 Task: Create a due date automation trigger when advanced on, 2 days after a card is due add fields with custom field "Resume" set to a number lower than 1 and lower or equal to 10 at 11:00 AM.
Action: Mouse moved to (991, 297)
Screenshot: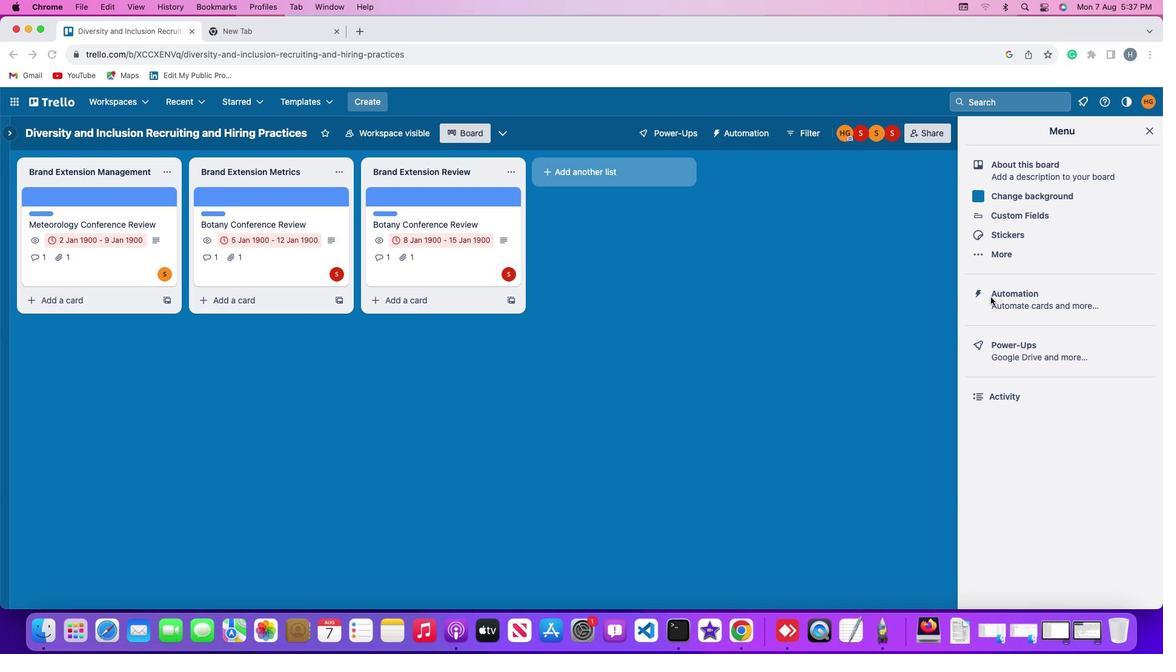
Action: Mouse pressed left at (991, 297)
Screenshot: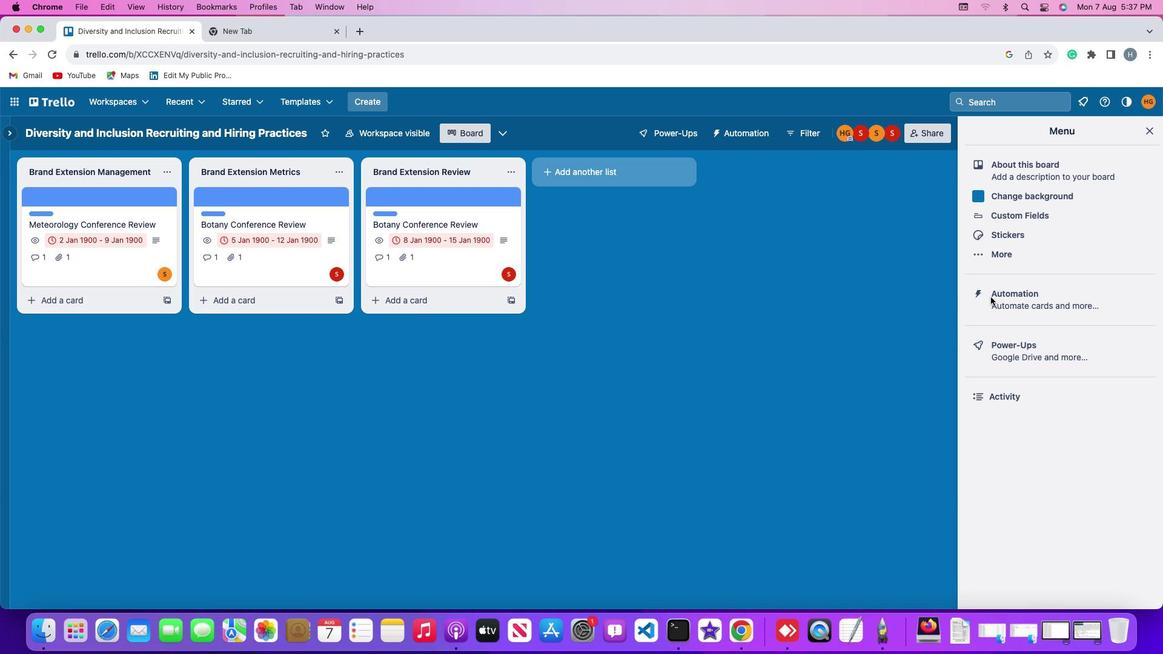 
Action: Mouse pressed left at (991, 297)
Screenshot: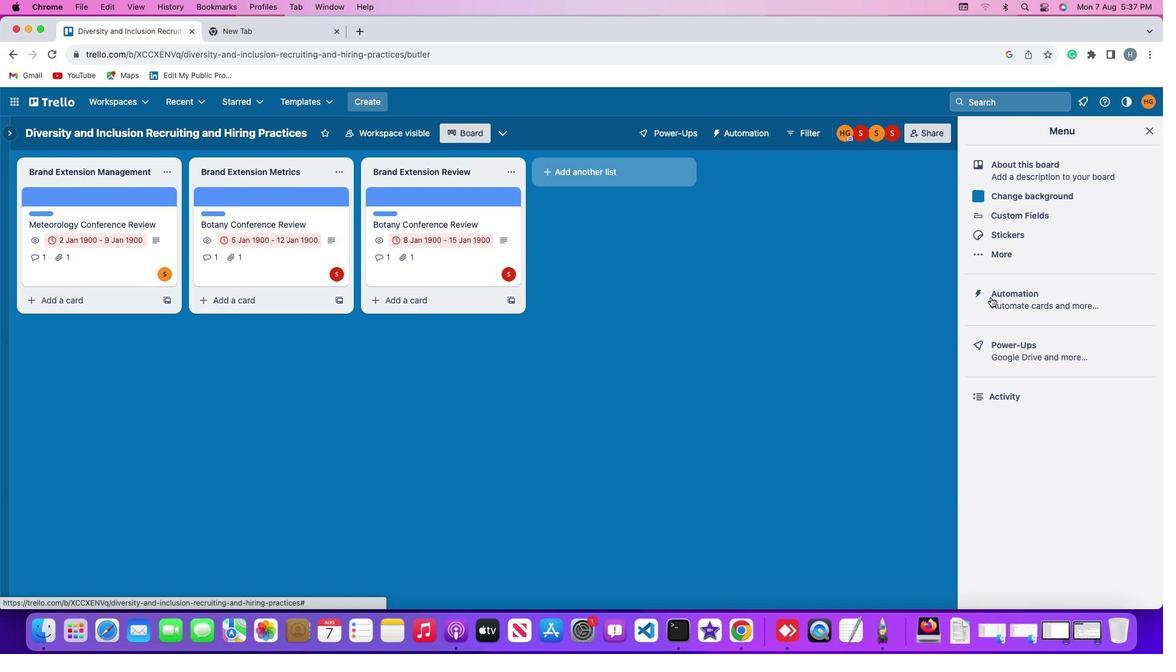 
Action: Mouse moved to (70, 293)
Screenshot: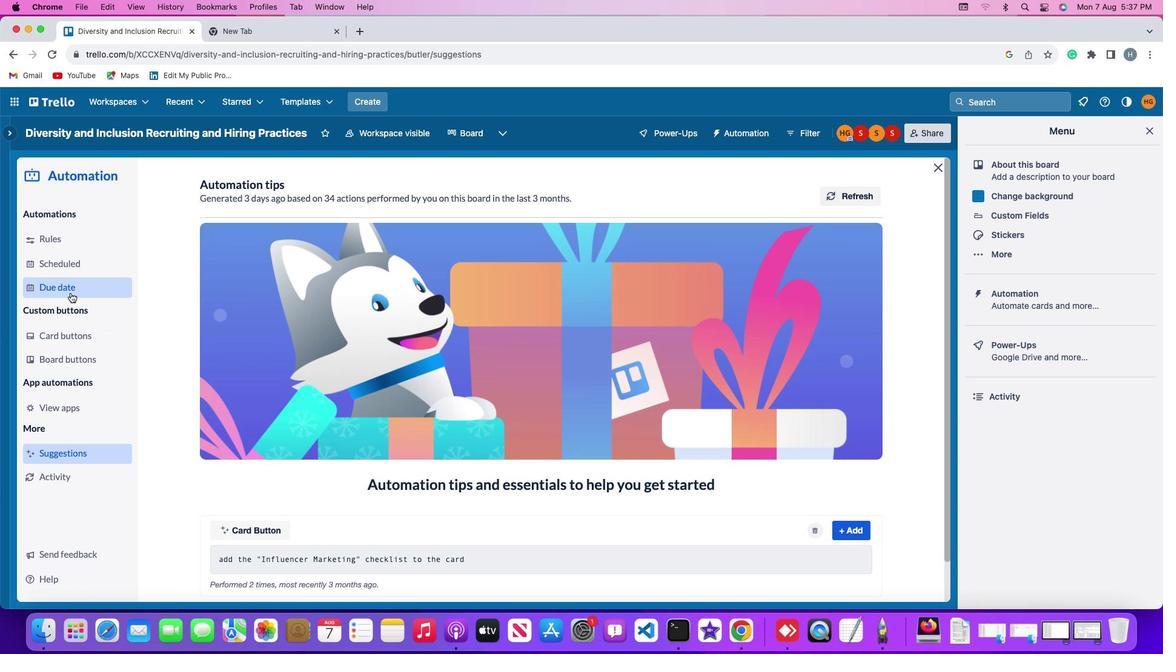 
Action: Mouse pressed left at (70, 293)
Screenshot: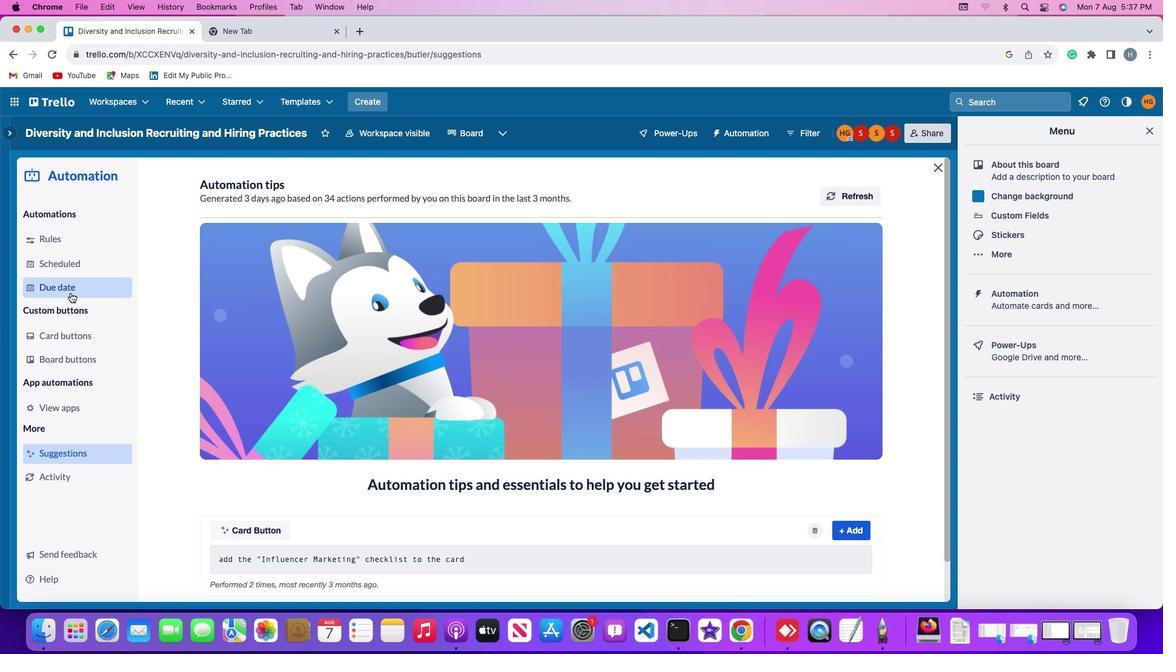 
Action: Mouse moved to (809, 187)
Screenshot: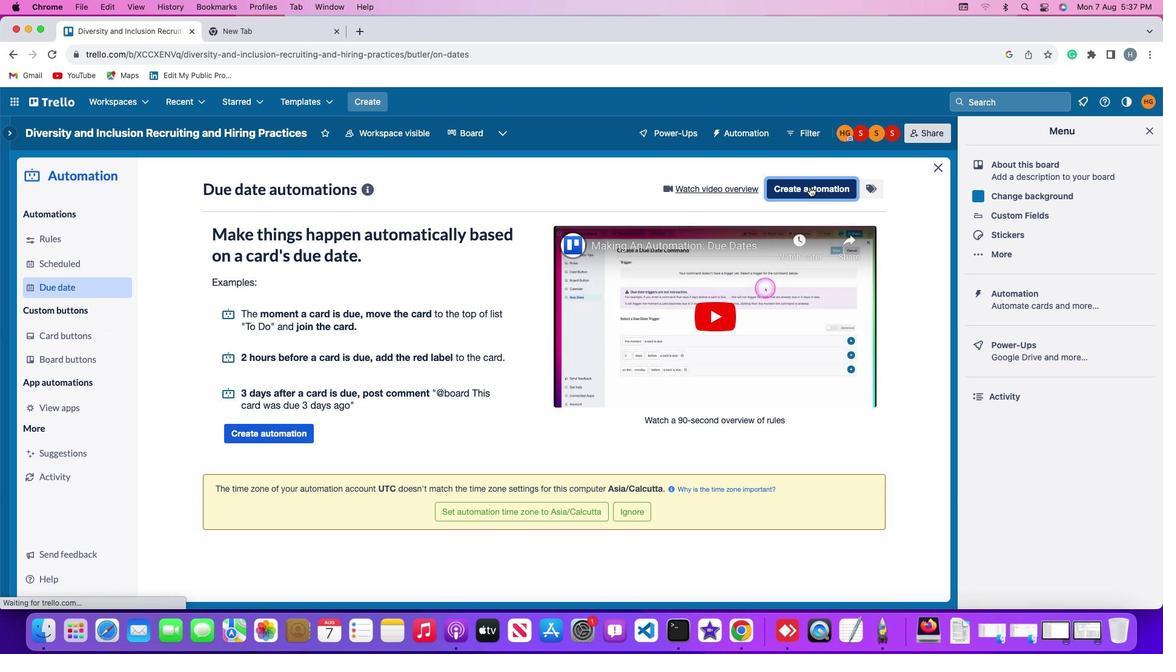 
Action: Mouse pressed left at (809, 187)
Screenshot: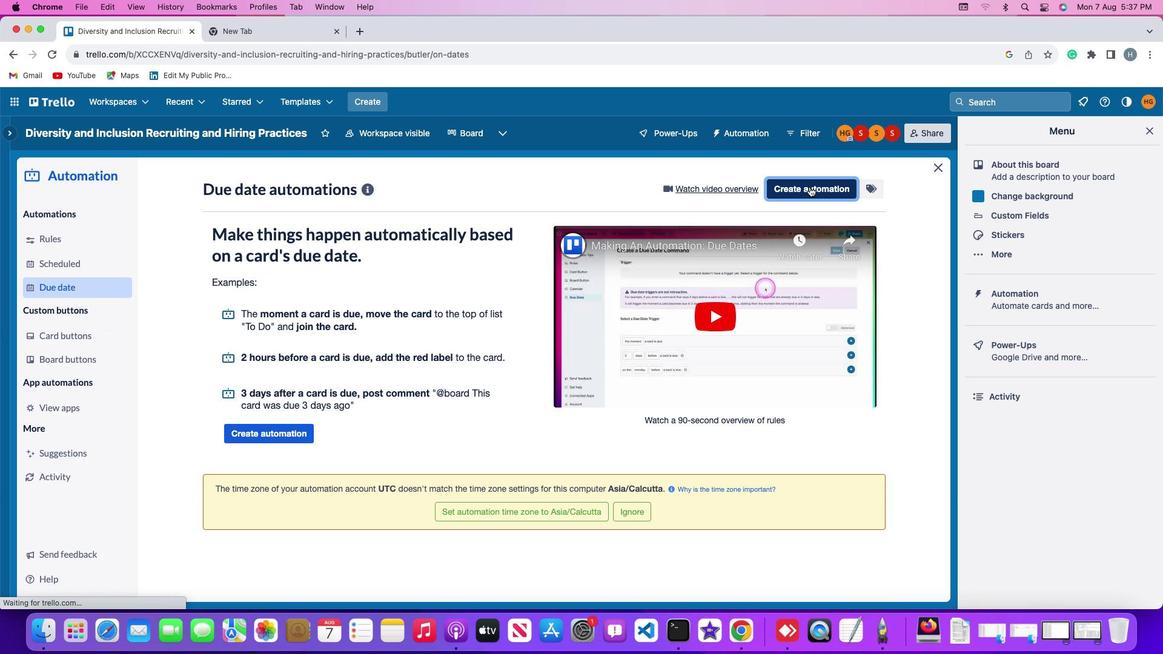 
Action: Mouse moved to (420, 309)
Screenshot: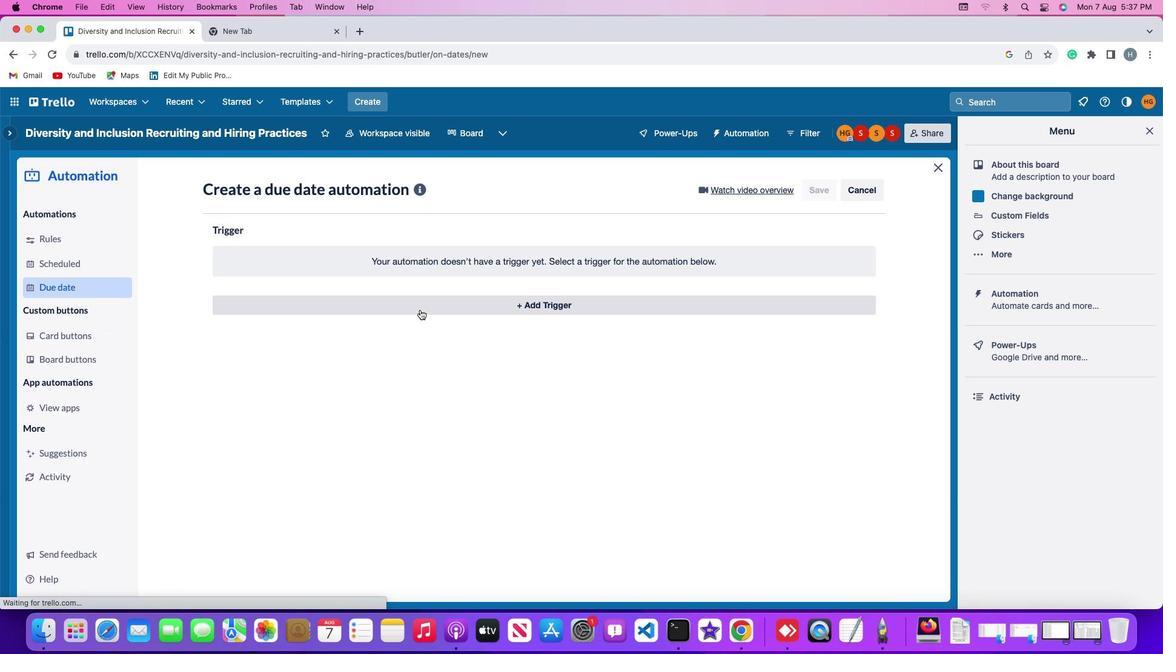 
Action: Mouse pressed left at (420, 309)
Screenshot: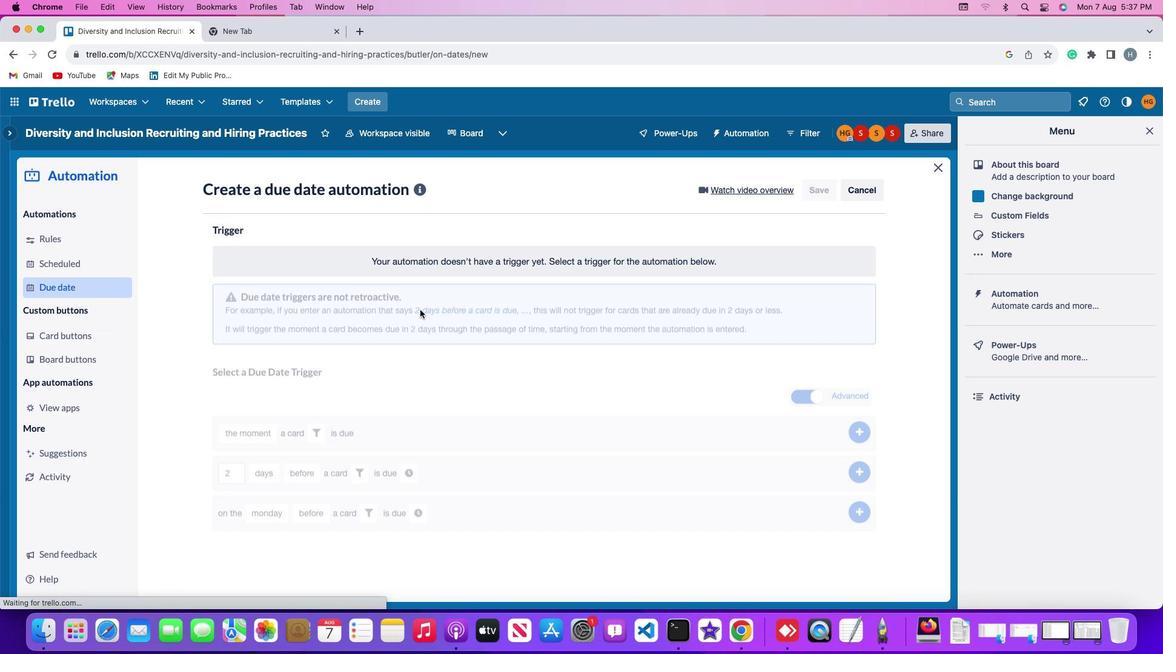 
Action: Mouse moved to (234, 488)
Screenshot: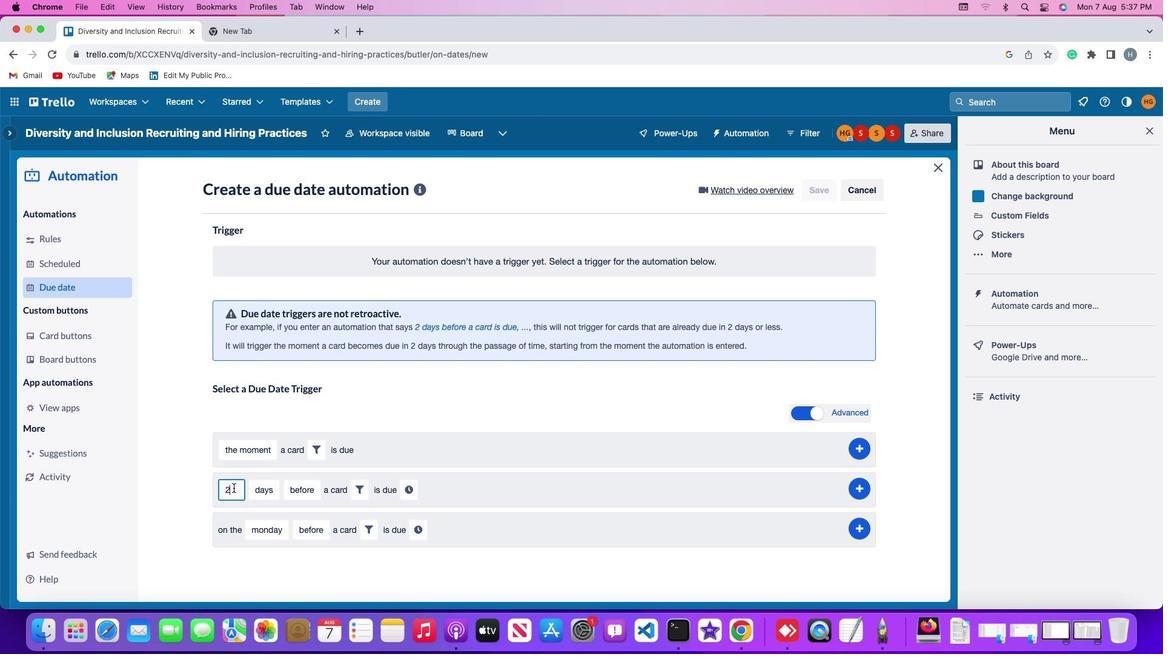 
Action: Mouse pressed left at (234, 488)
Screenshot: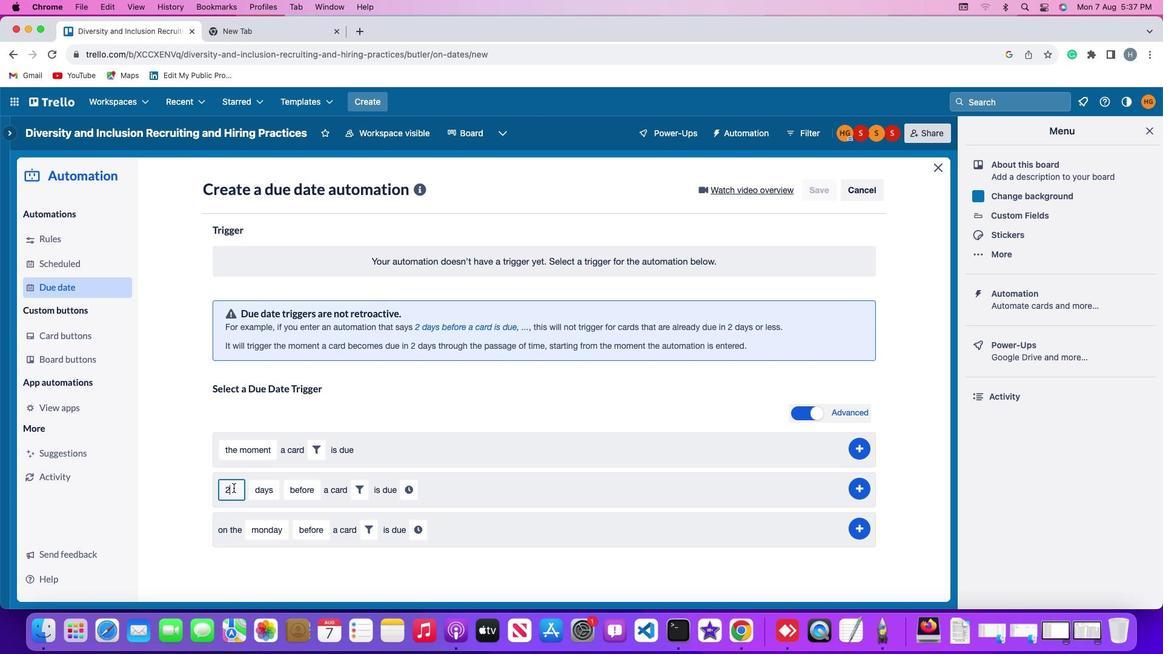 
Action: Mouse moved to (234, 488)
Screenshot: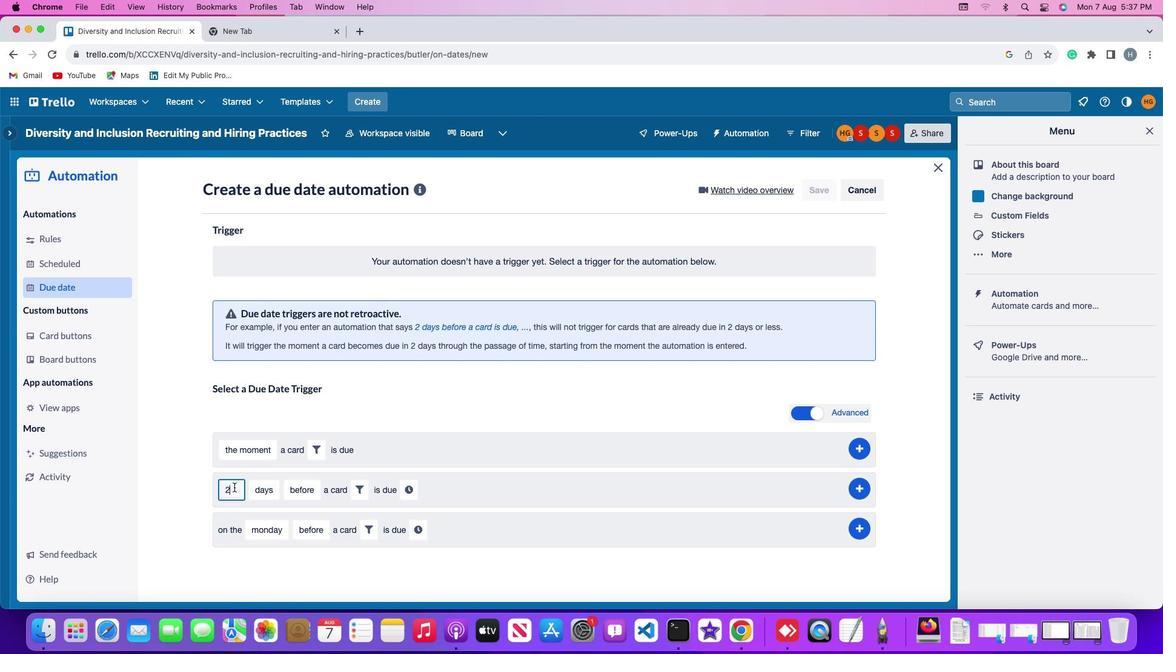 
Action: Key pressed Key.backspace
Screenshot: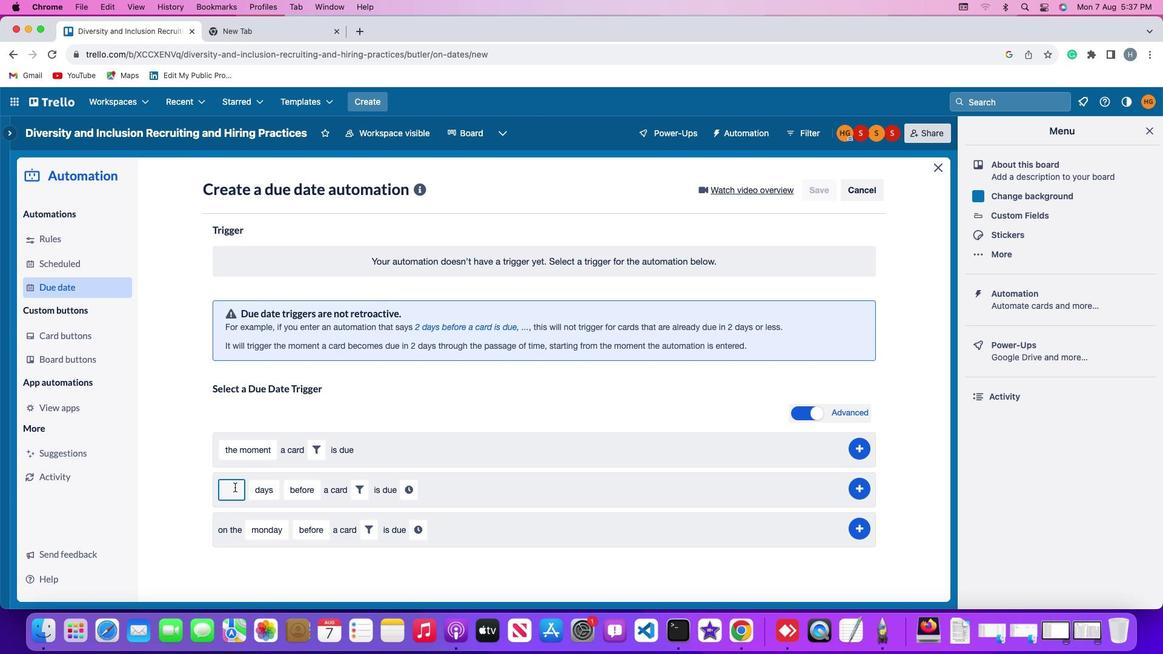 
Action: Mouse moved to (236, 486)
Screenshot: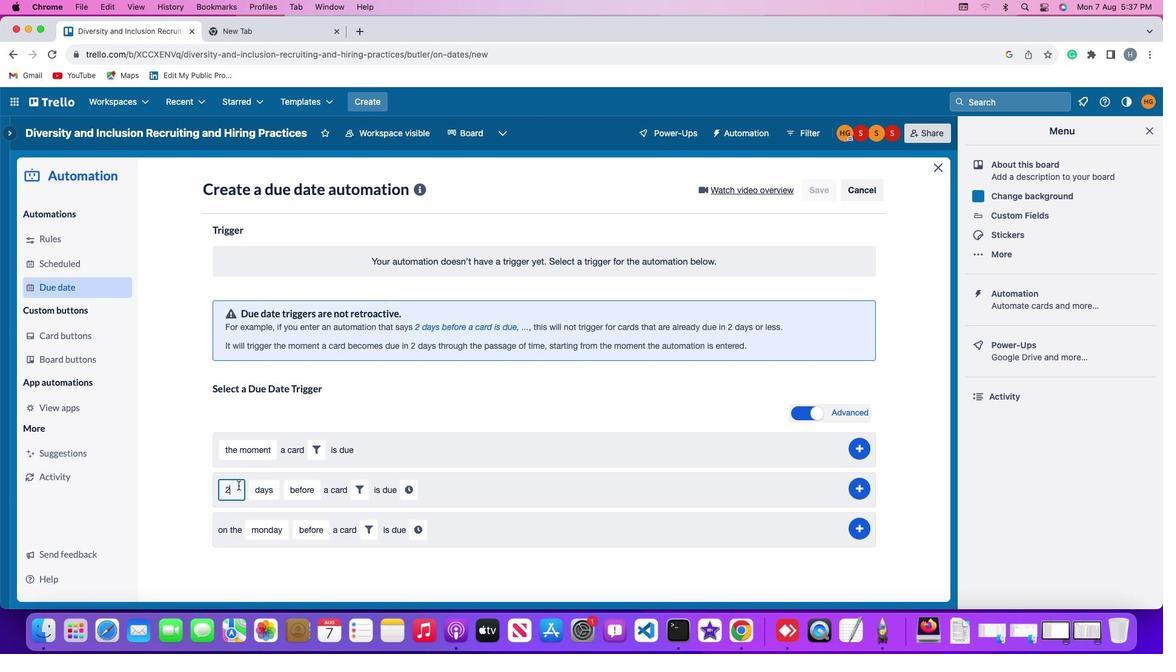
Action: Key pressed '2'
Screenshot: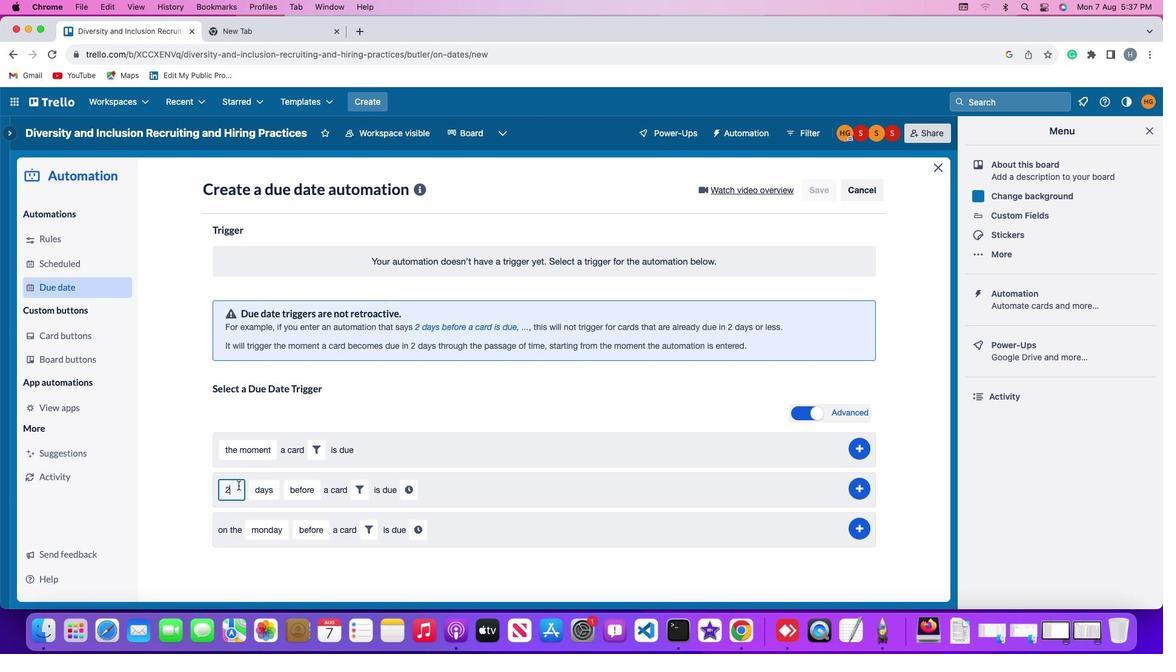 
Action: Mouse moved to (256, 484)
Screenshot: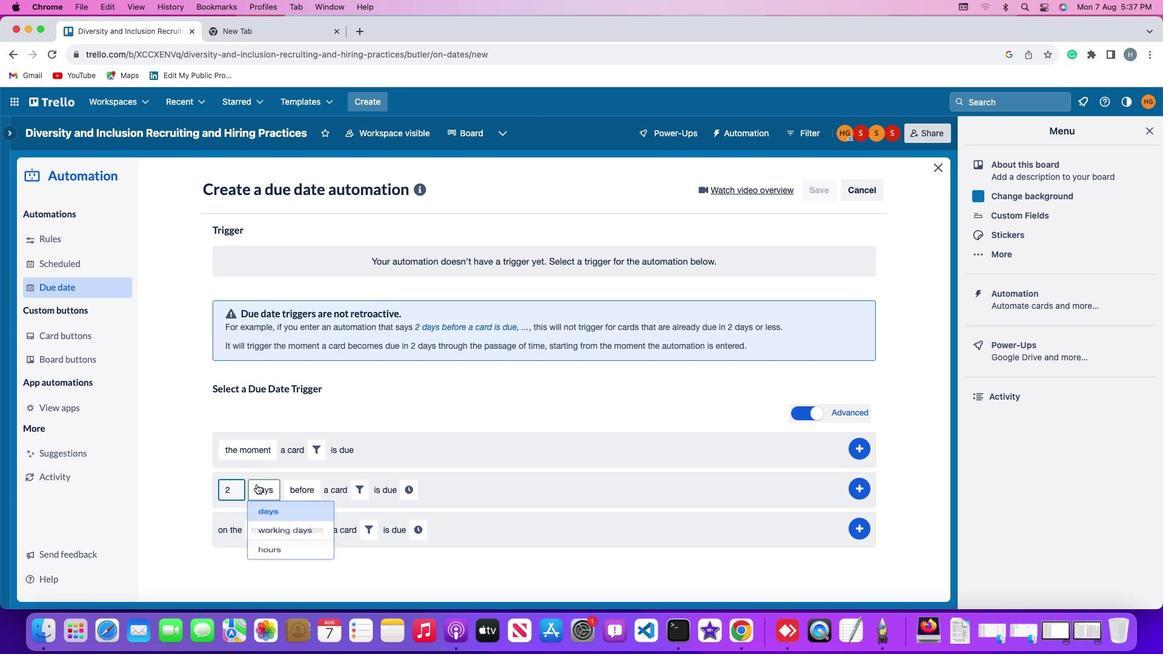 
Action: Mouse pressed left at (256, 484)
Screenshot: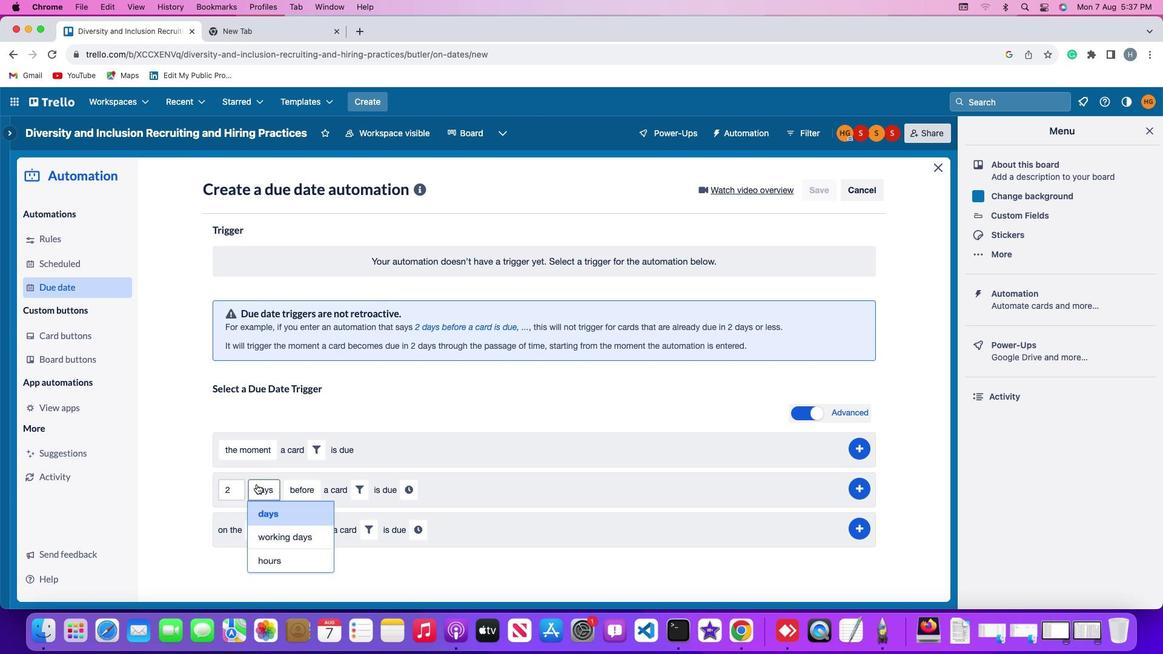 
Action: Mouse moved to (276, 514)
Screenshot: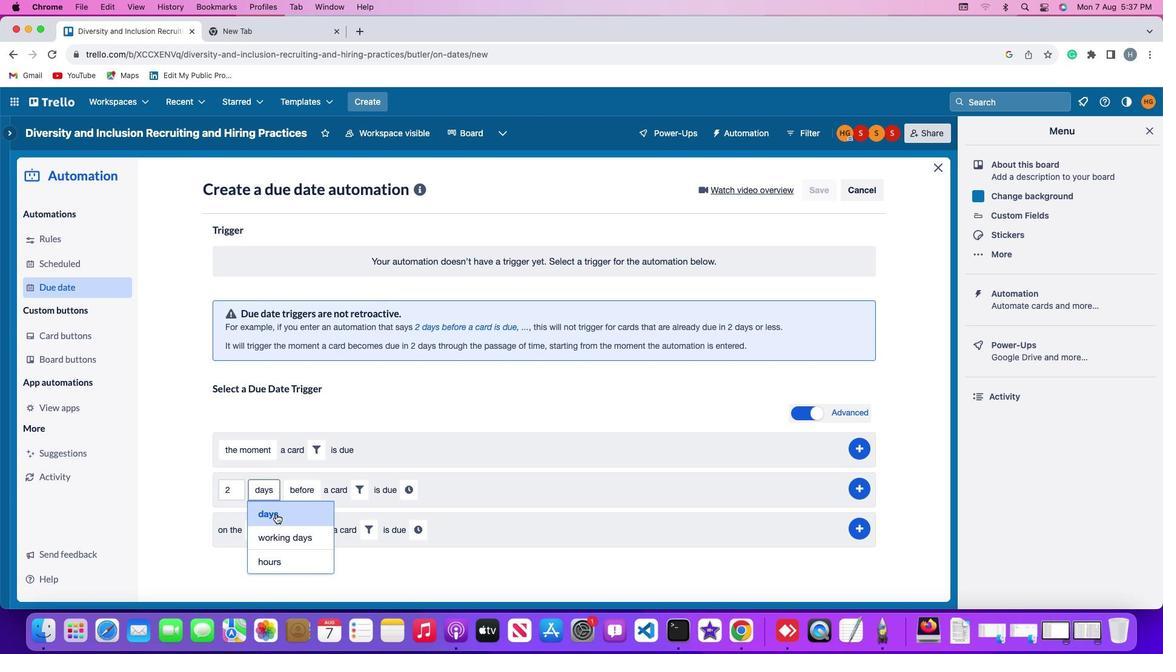 
Action: Mouse pressed left at (276, 514)
Screenshot: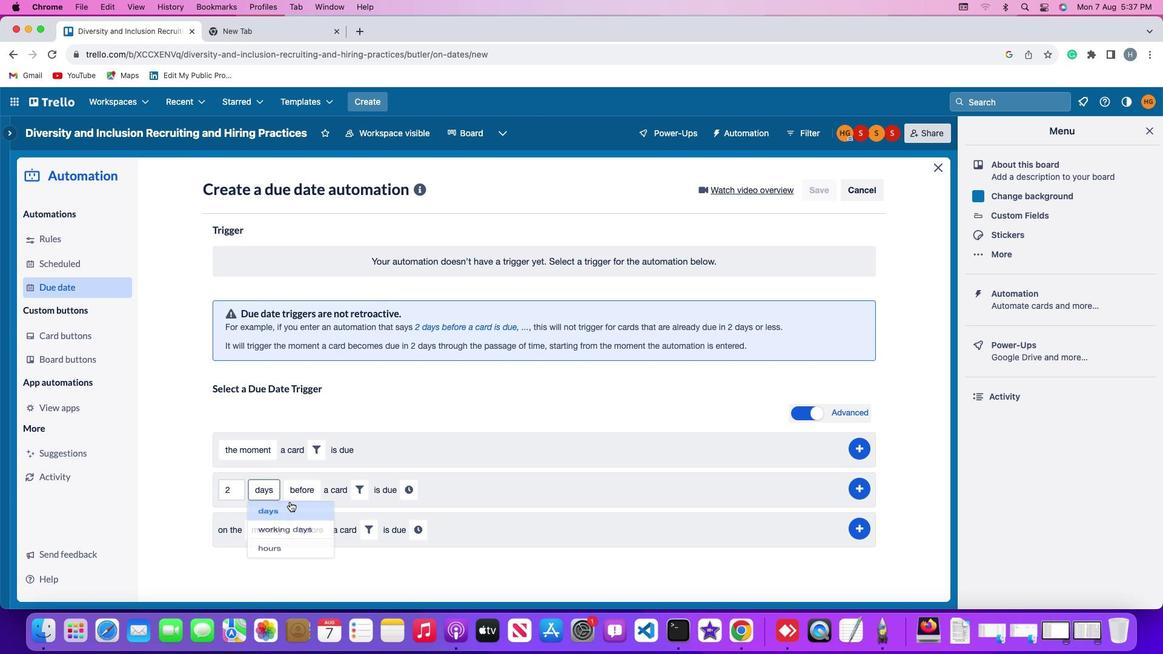 
Action: Mouse moved to (298, 492)
Screenshot: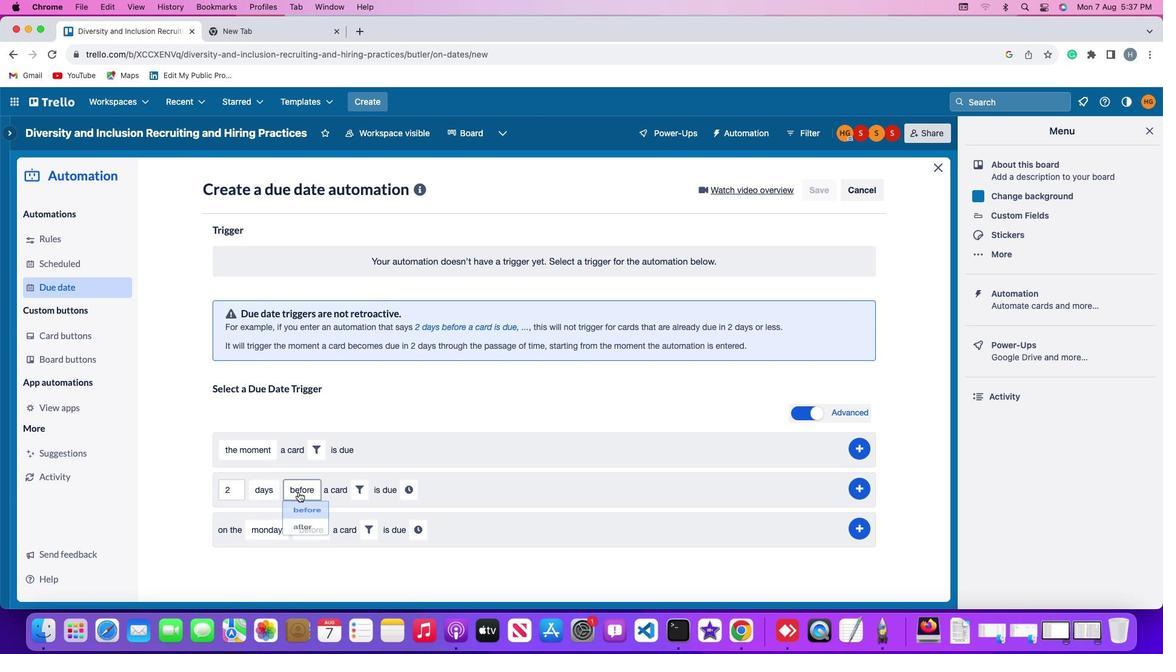 
Action: Mouse pressed left at (298, 492)
Screenshot: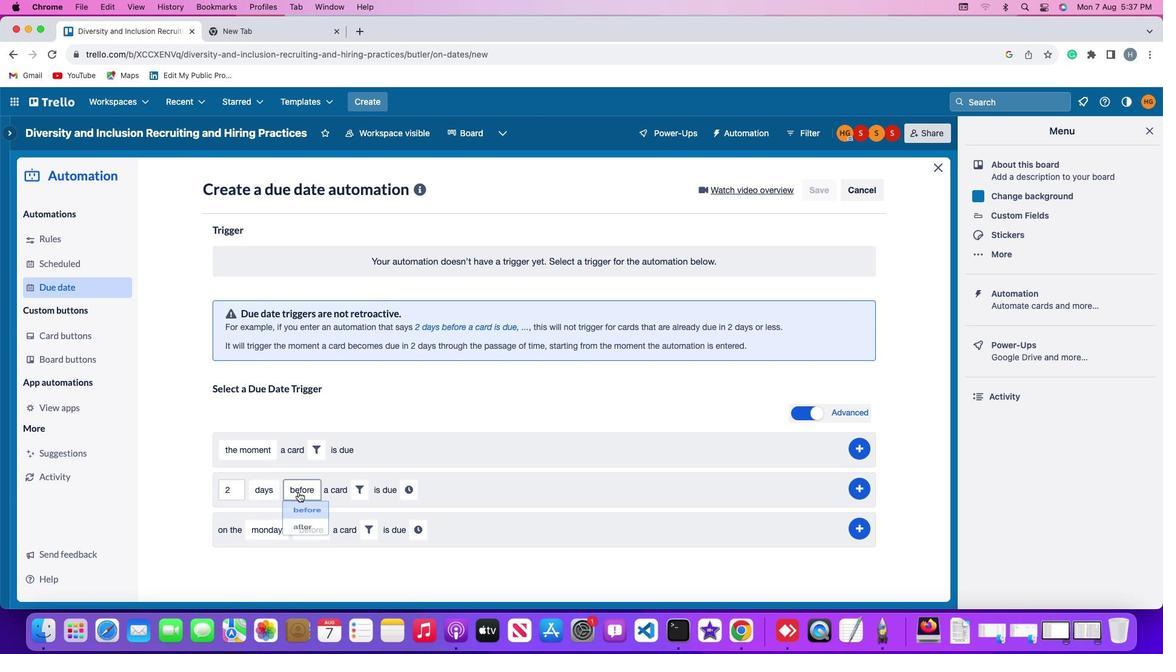 
Action: Mouse moved to (302, 537)
Screenshot: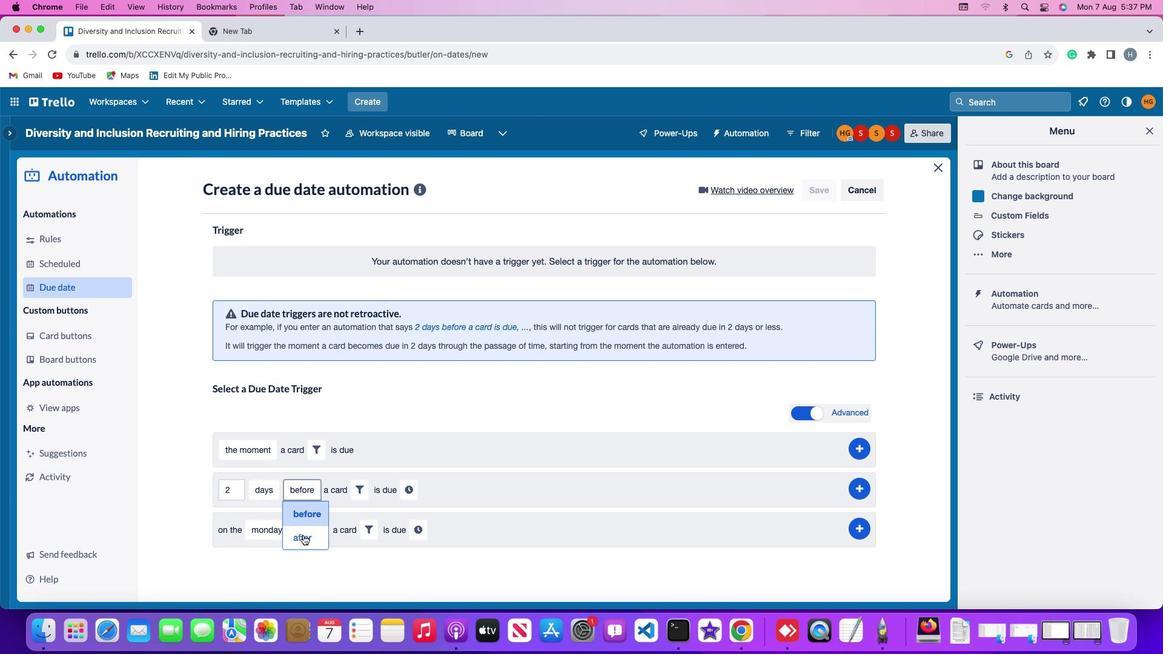 
Action: Mouse pressed left at (302, 537)
Screenshot: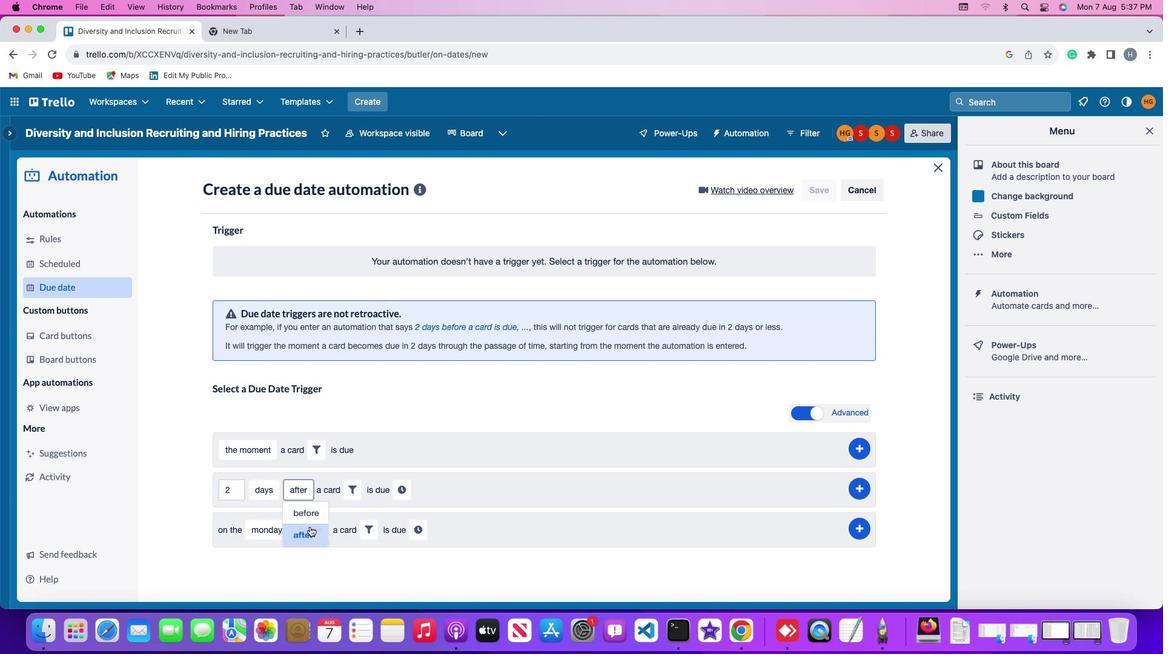 
Action: Mouse moved to (354, 492)
Screenshot: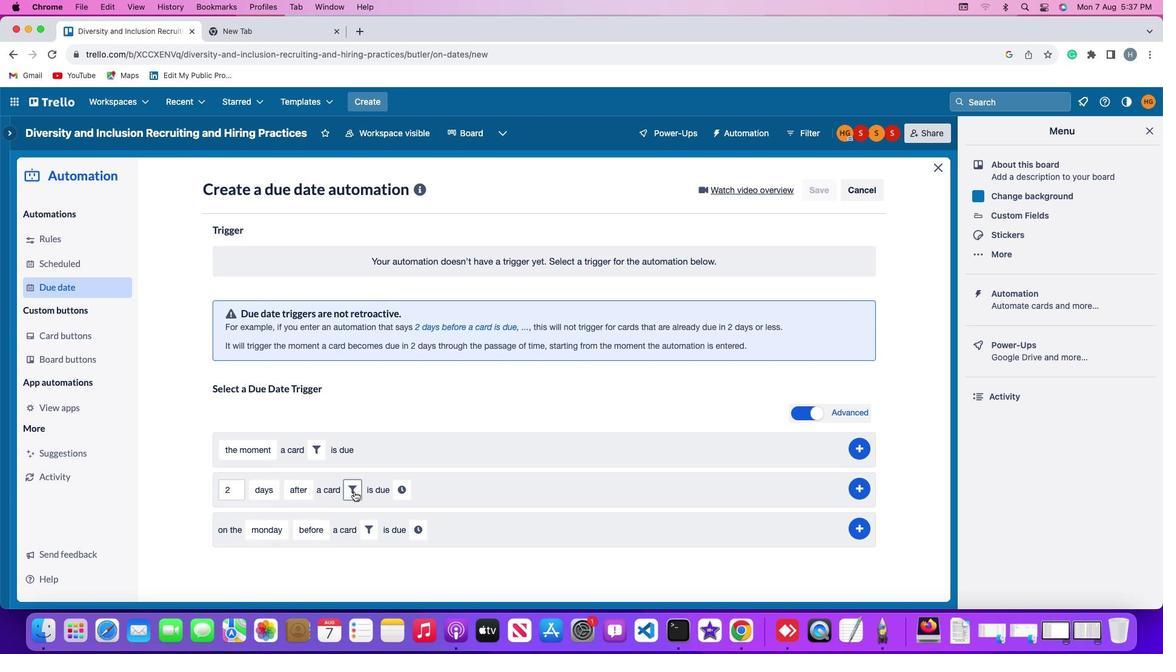 
Action: Mouse pressed left at (354, 492)
Screenshot: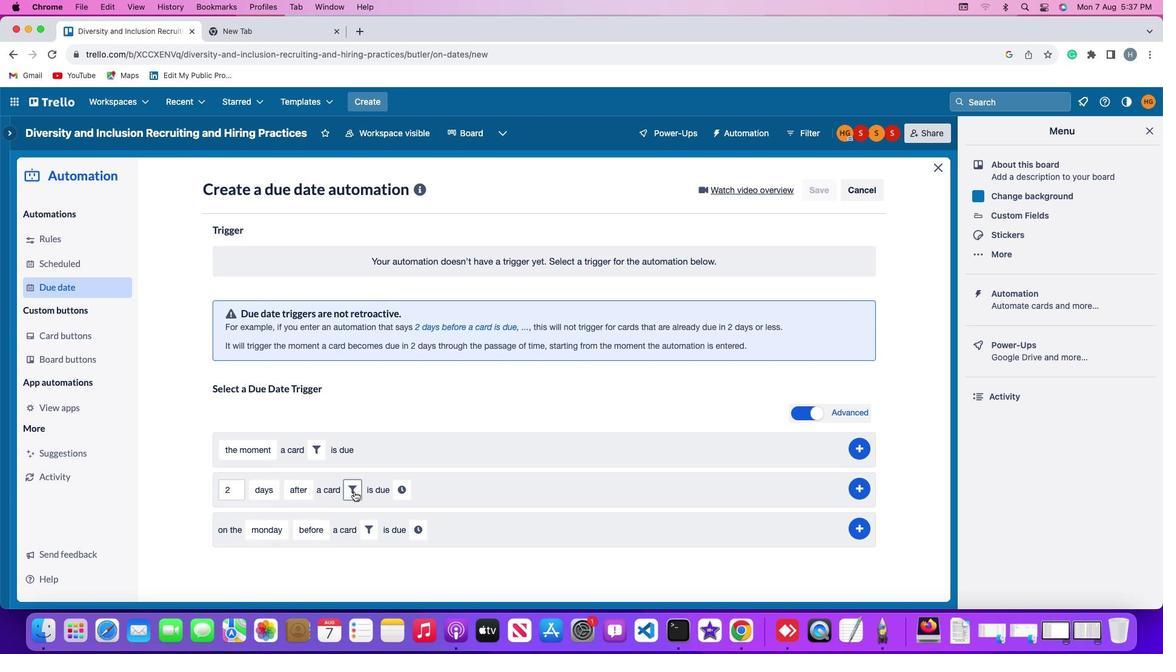 
Action: Mouse moved to (544, 523)
Screenshot: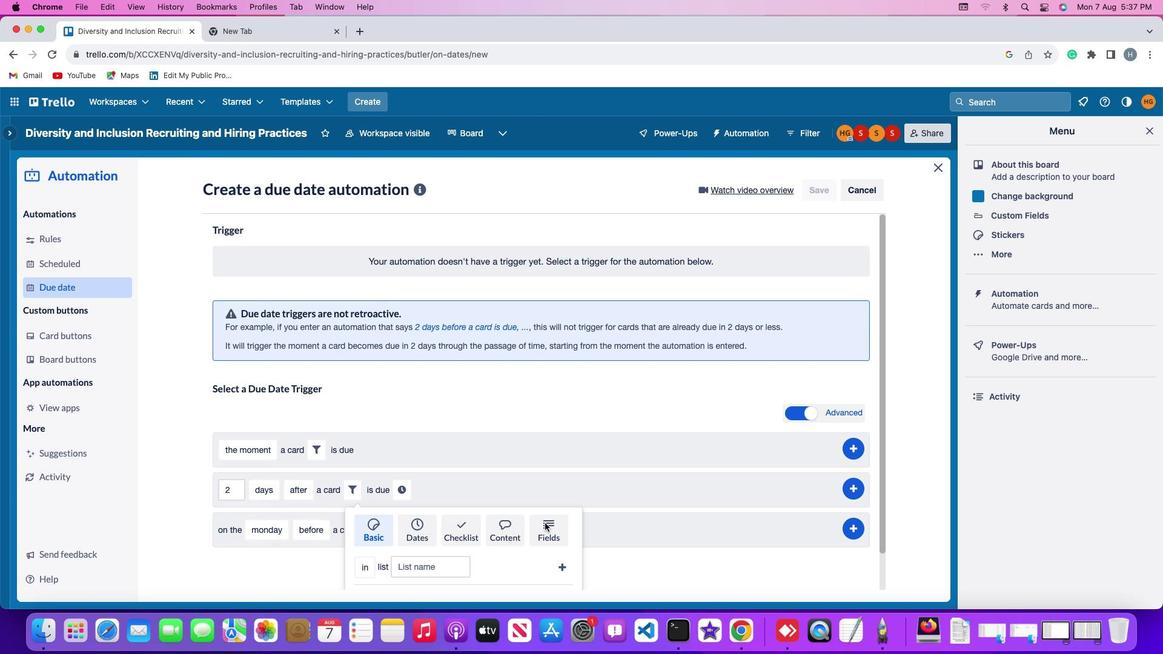 
Action: Mouse pressed left at (544, 523)
Screenshot: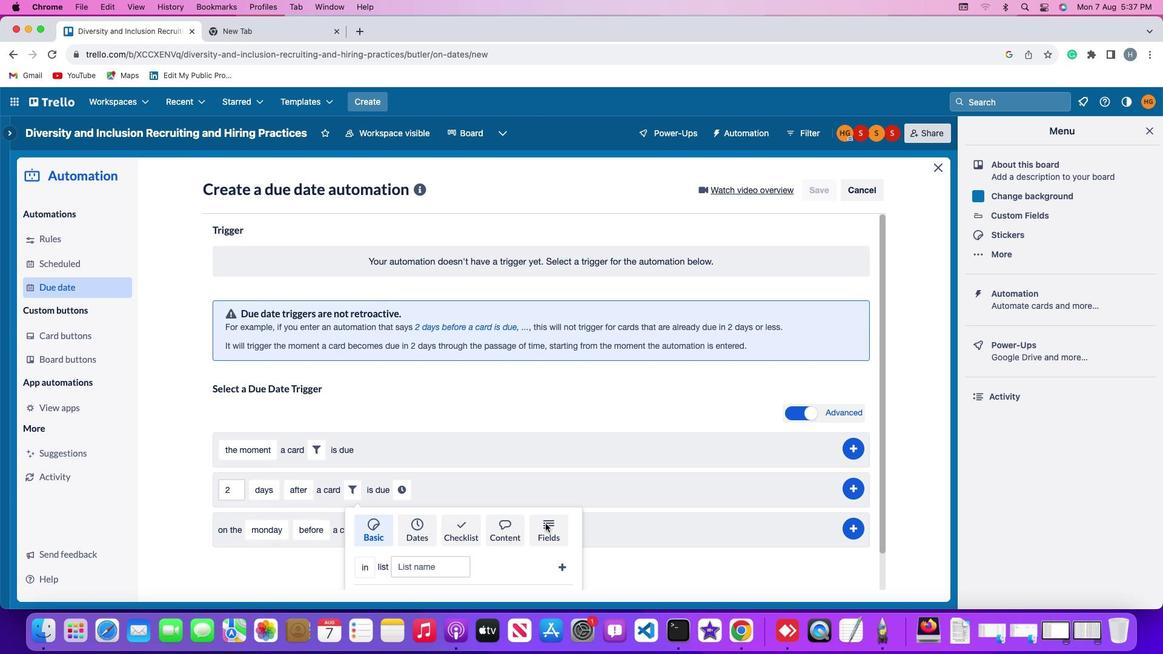 
Action: Mouse moved to (432, 534)
Screenshot: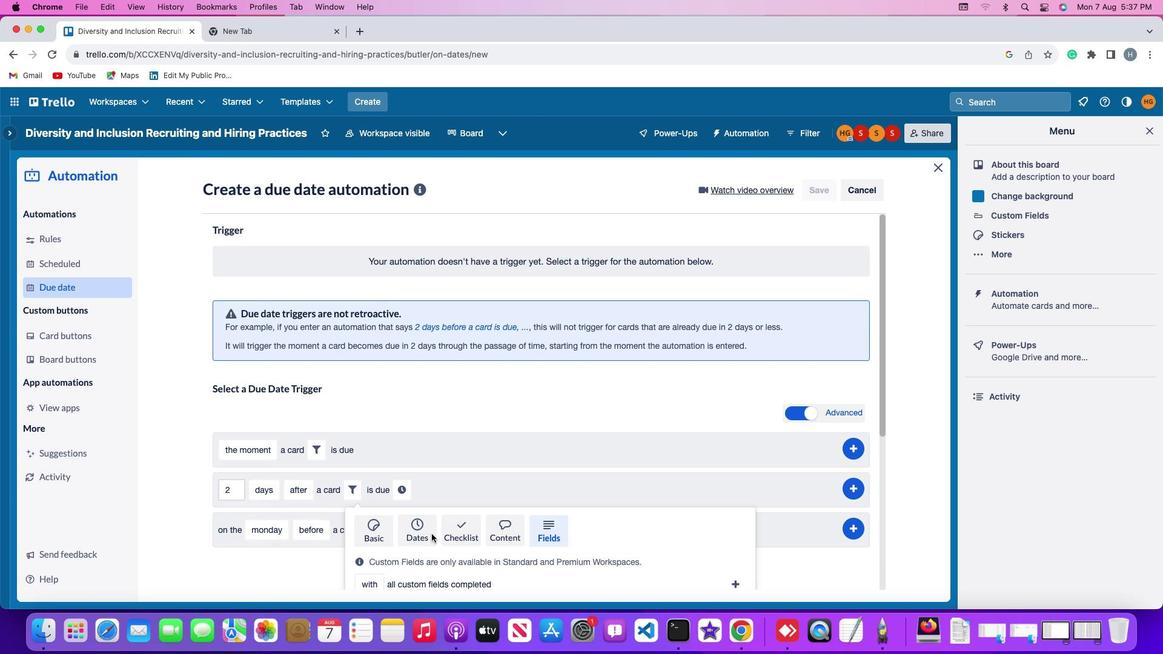 
Action: Mouse scrolled (432, 534) with delta (0, 0)
Screenshot: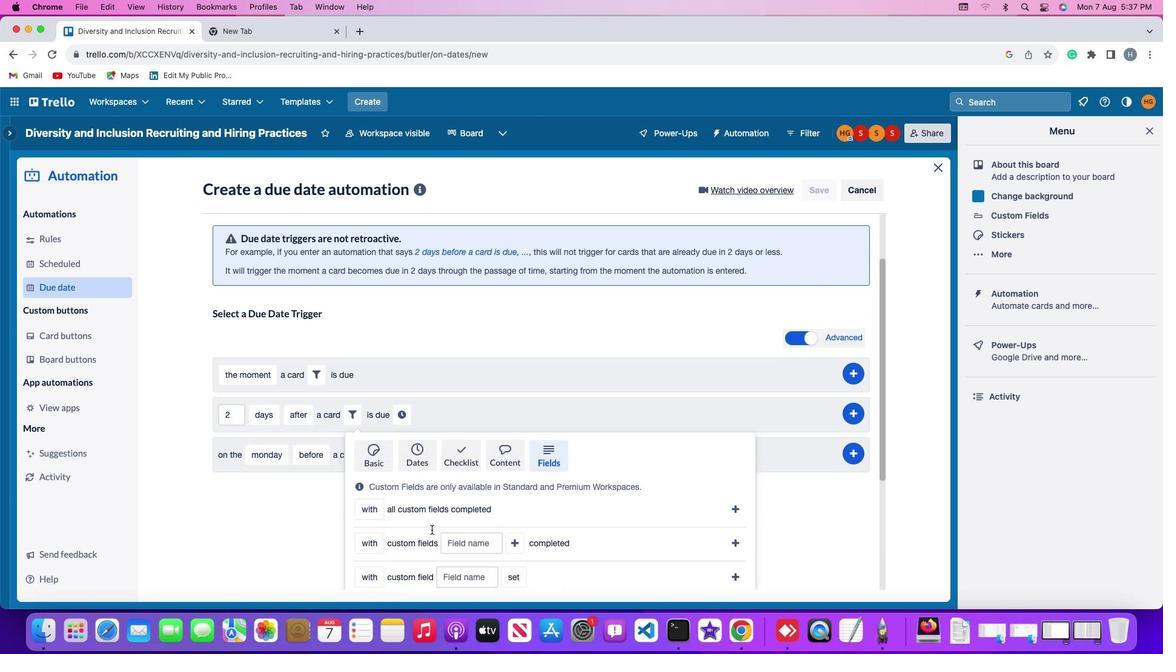 
Action: Mouse scrolled (432, 534) with delta (0, 0)
Screenshot: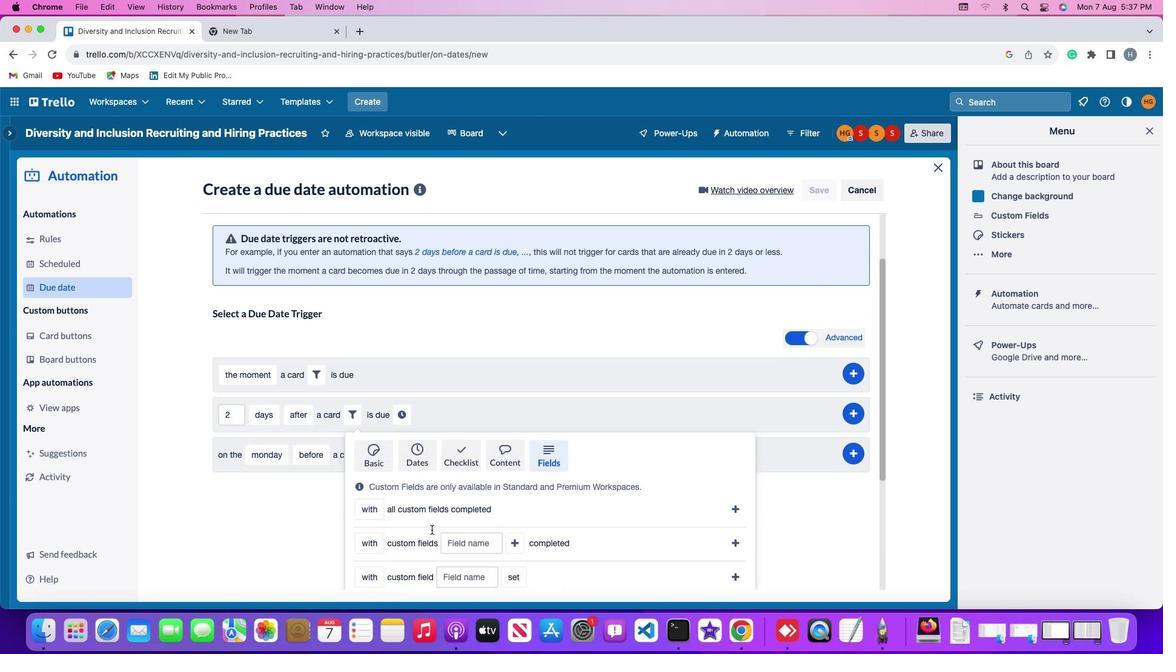 
Action: Mouse scrolled (432, 534) with delta (0, -2)
Screenshot: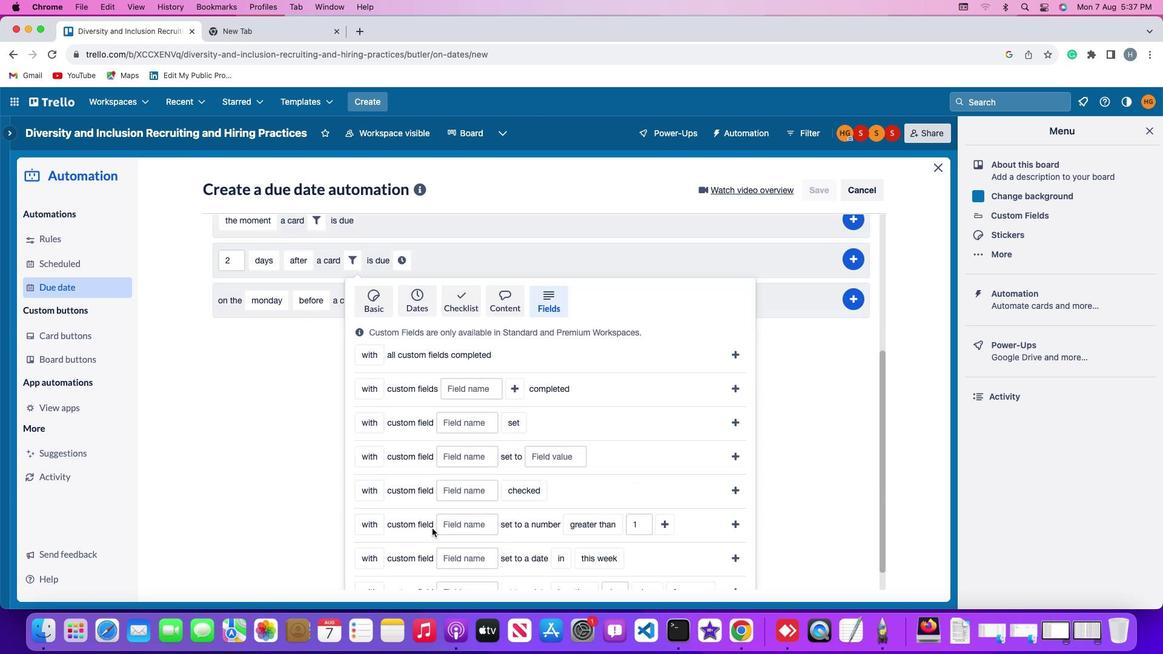 
Action: Mouse scrolled (432, 534) with delta (0, -3)
Screenshot: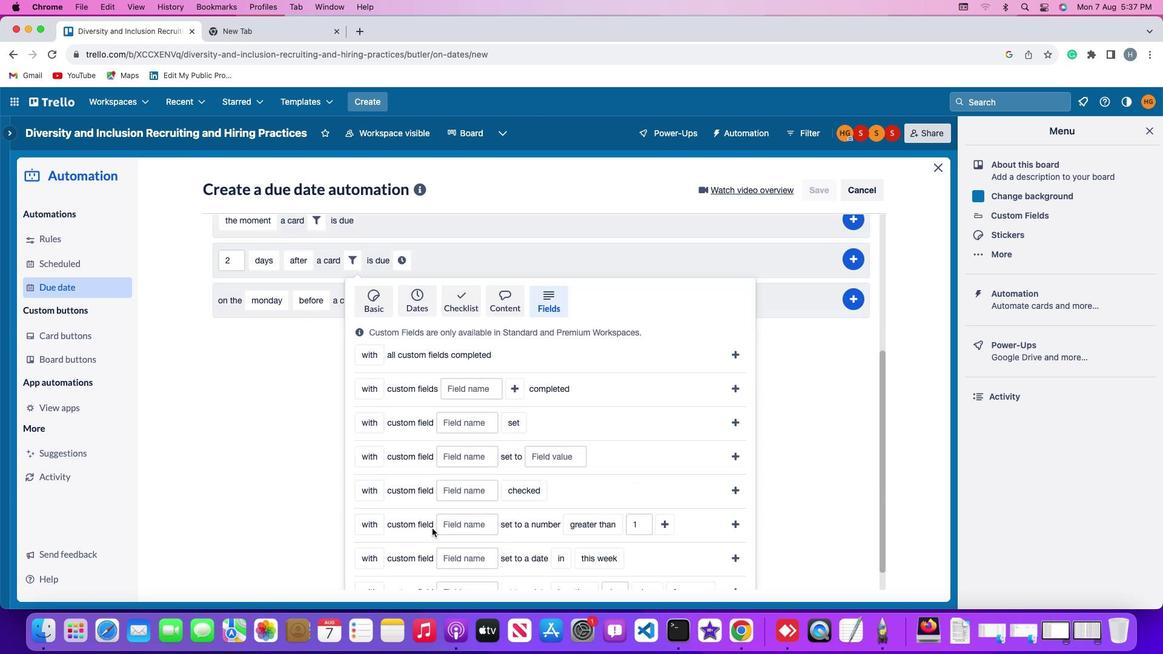 
Action: Mouse scrolled (432, 534) with delta (0, -3)
Screenshot: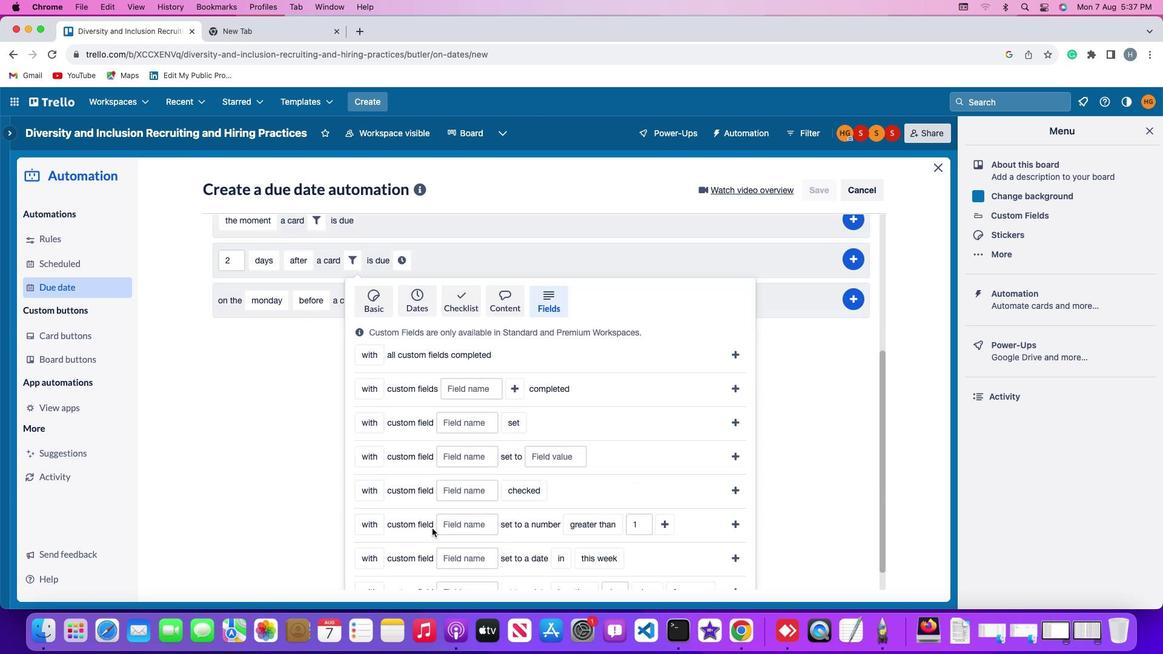 
Action: Mouse scrolled (432, 534) with delta (0, -4)
Screenshot: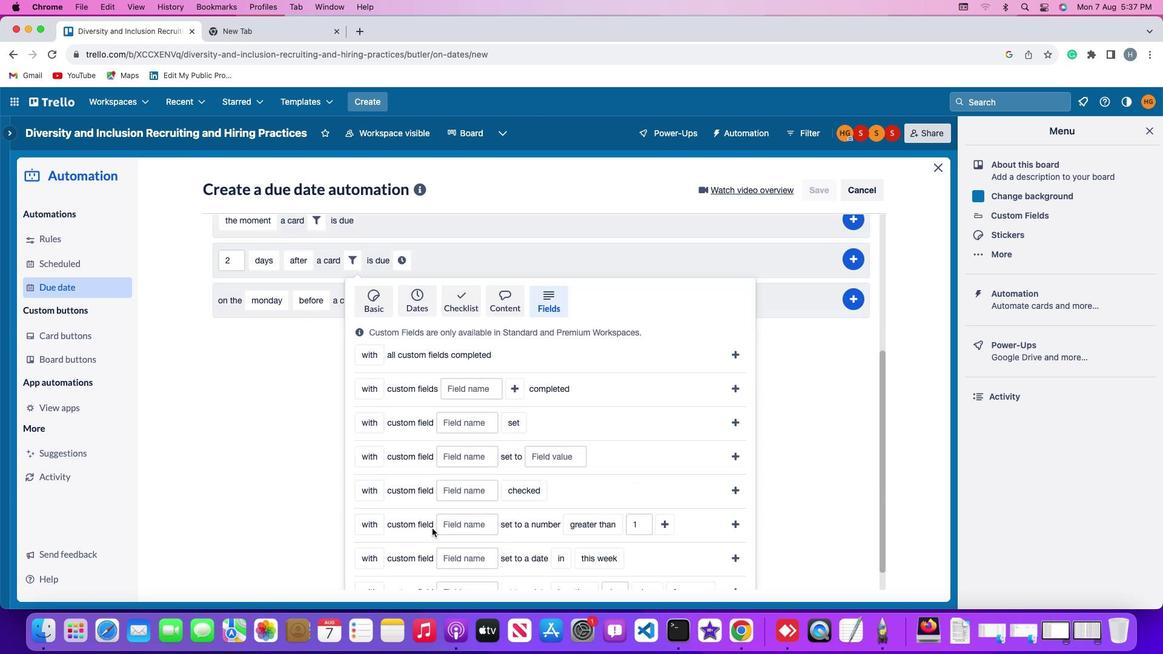
Action: Mouse scrolled (432, 534) with delta (0, -4)
Screenshot: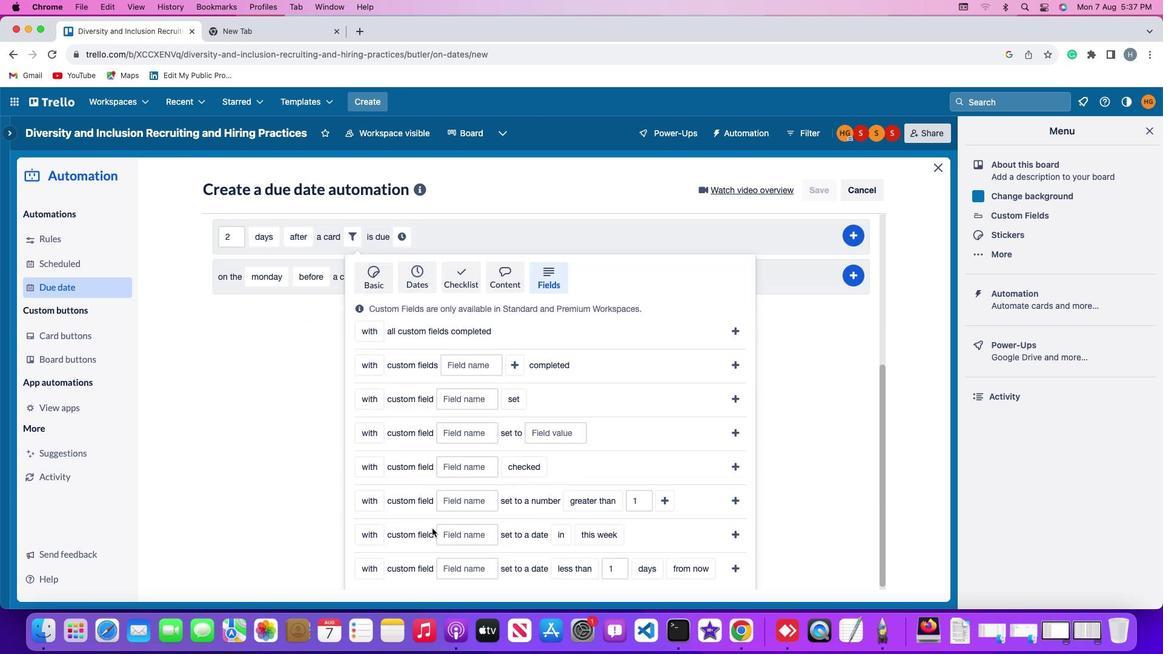 
Action: Mouse moved to (432, 529)
Screenshot: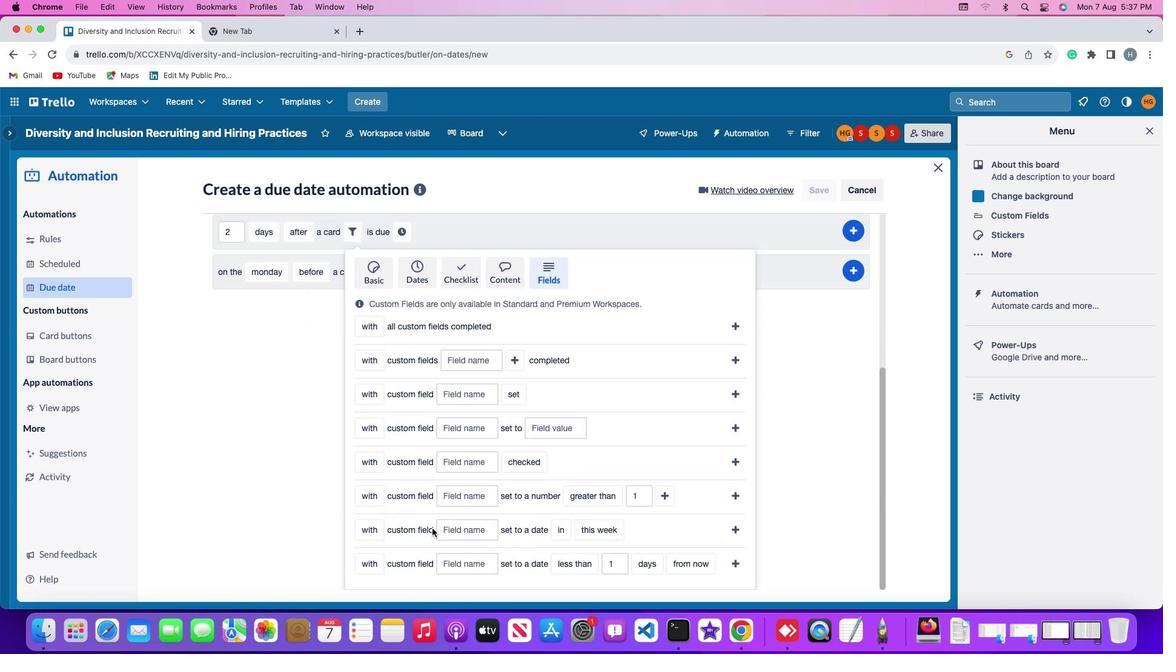 
Action: Mouse scrolled (432, 529) with delta (0, 0)
Screenshot: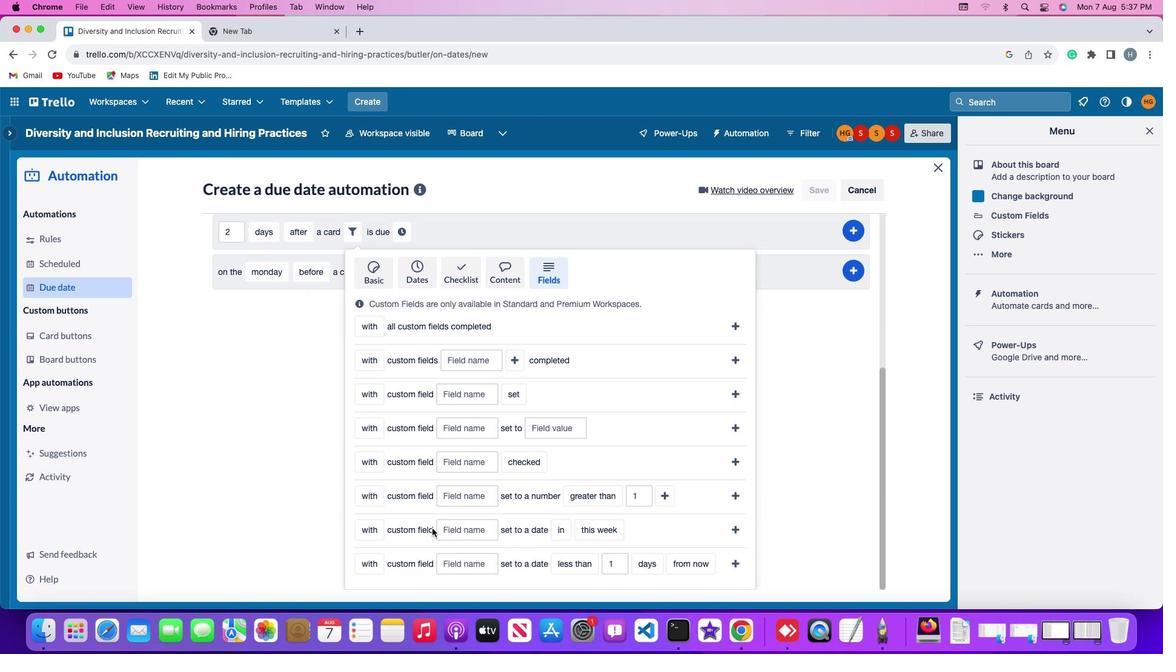 
Action: Mouse scrolled (432, 529) with delta (0, 0)
Screenshot: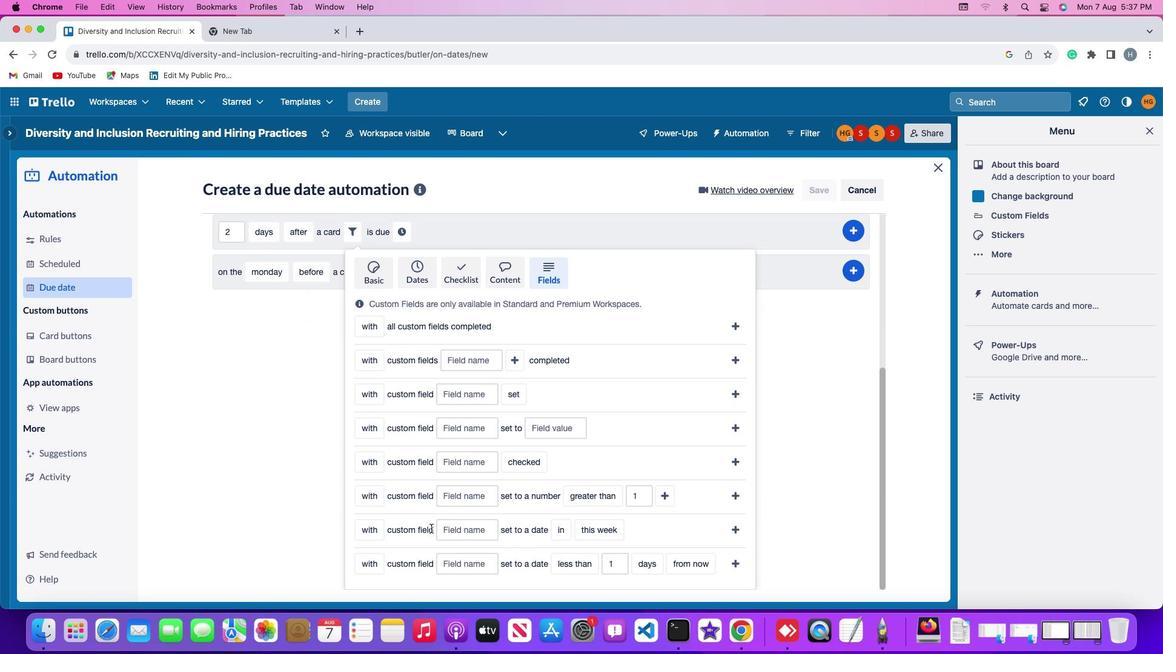 
Action: Mouse scrolled (432, 529) with delta (0, -1)
Screenshot: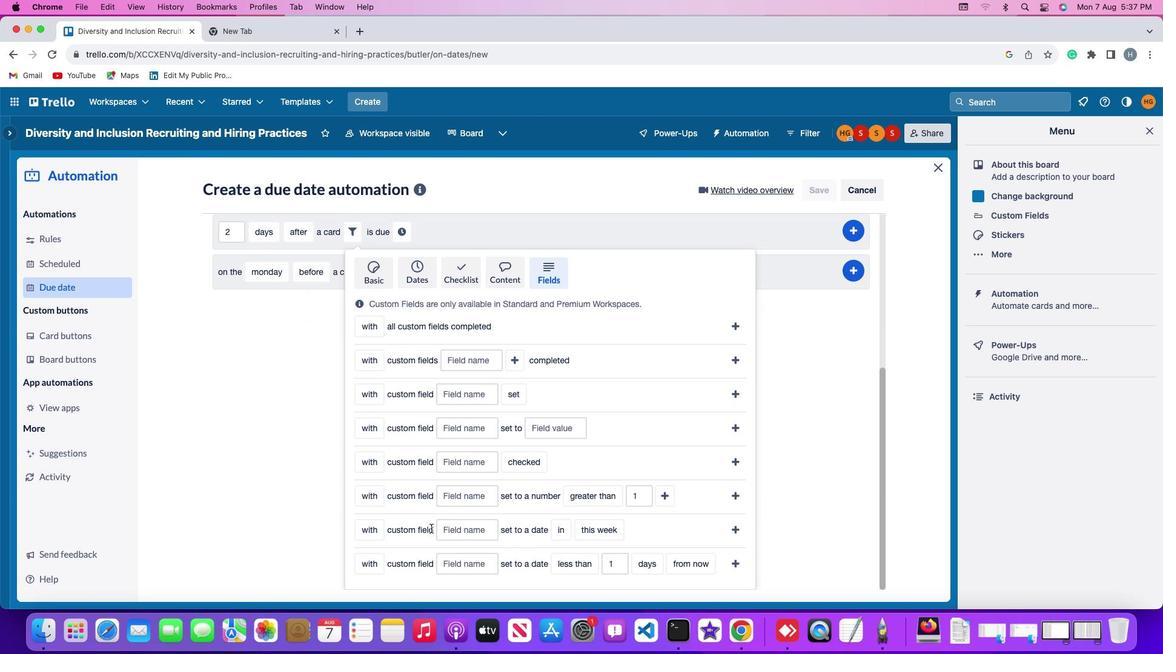 
Action: Mouse scrolled (432, 529) with delta (0, -3)
Screenshot: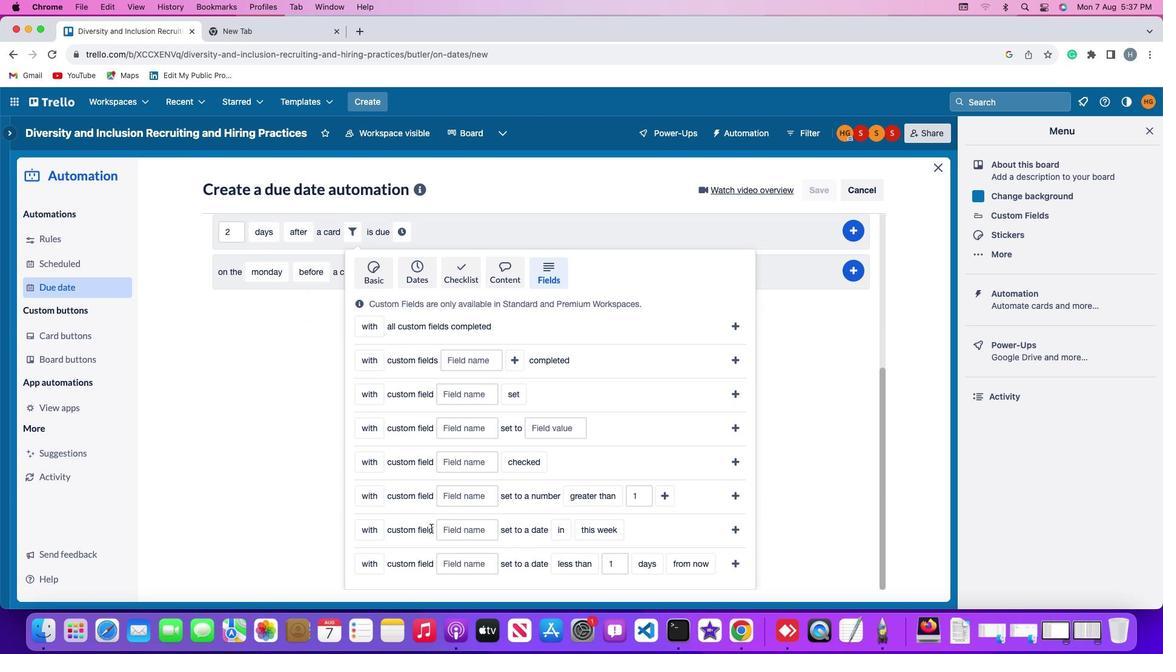 
Action: Mouse scrolled (432, 529) with delta (0, -3)
Screenshot: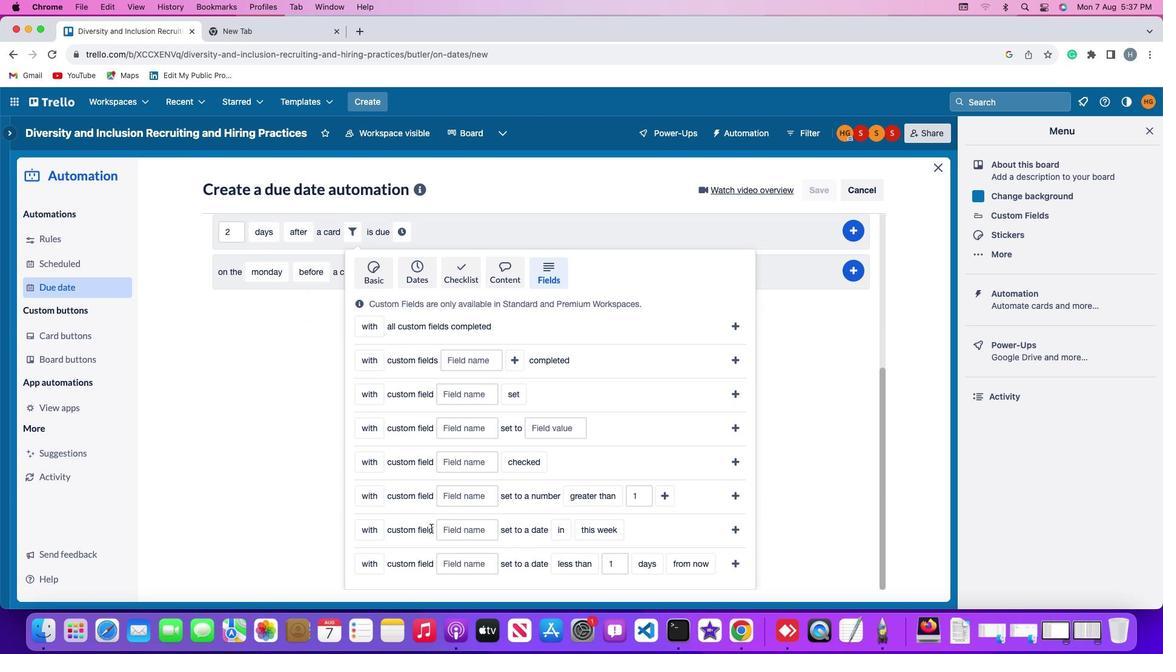 
Action: Mouse moved to (374, 493)
Screenshot: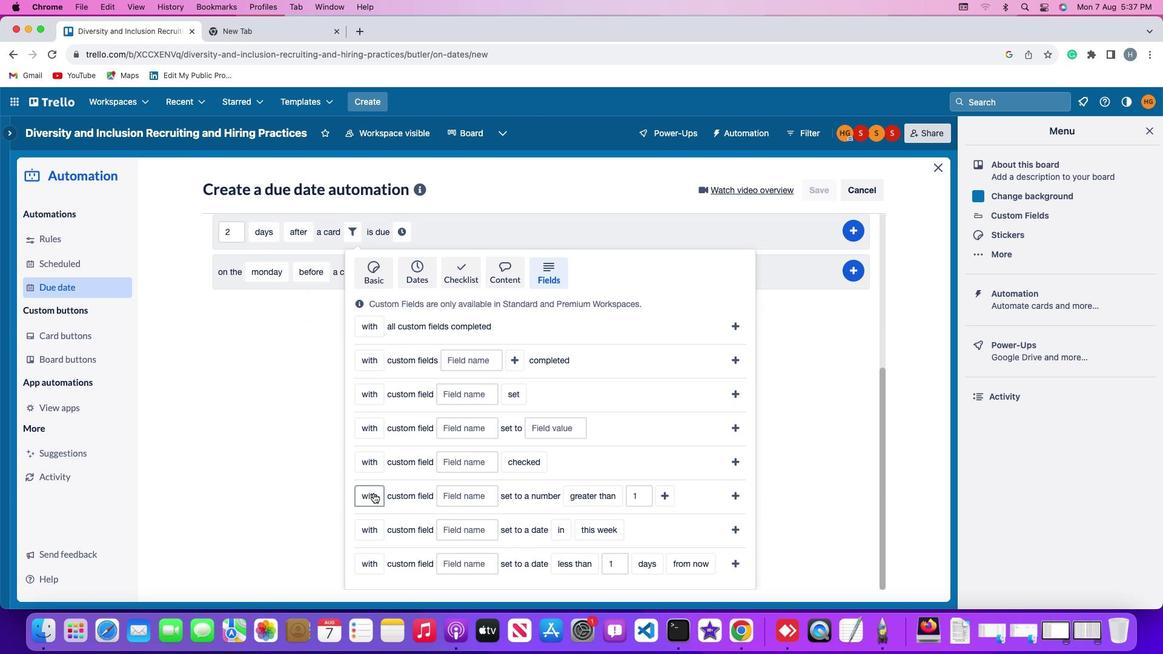 
Action: Mouse pressed left at (374, 493)
Screenshot: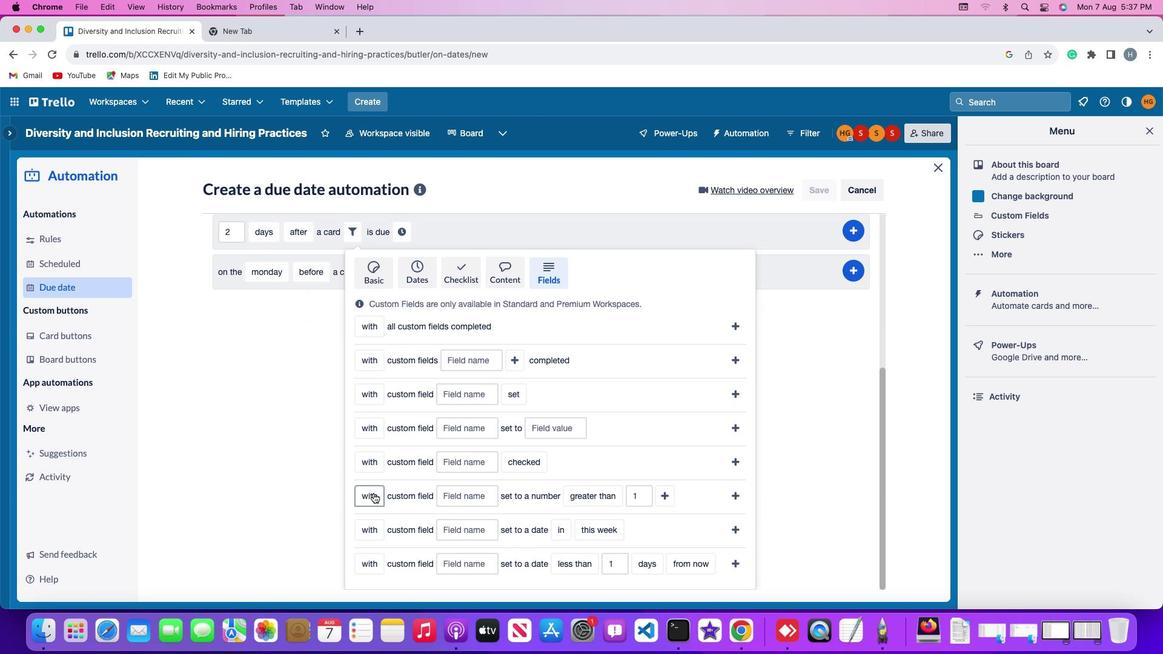 
Action: Mouse moved to (376, 518)
Screenshot: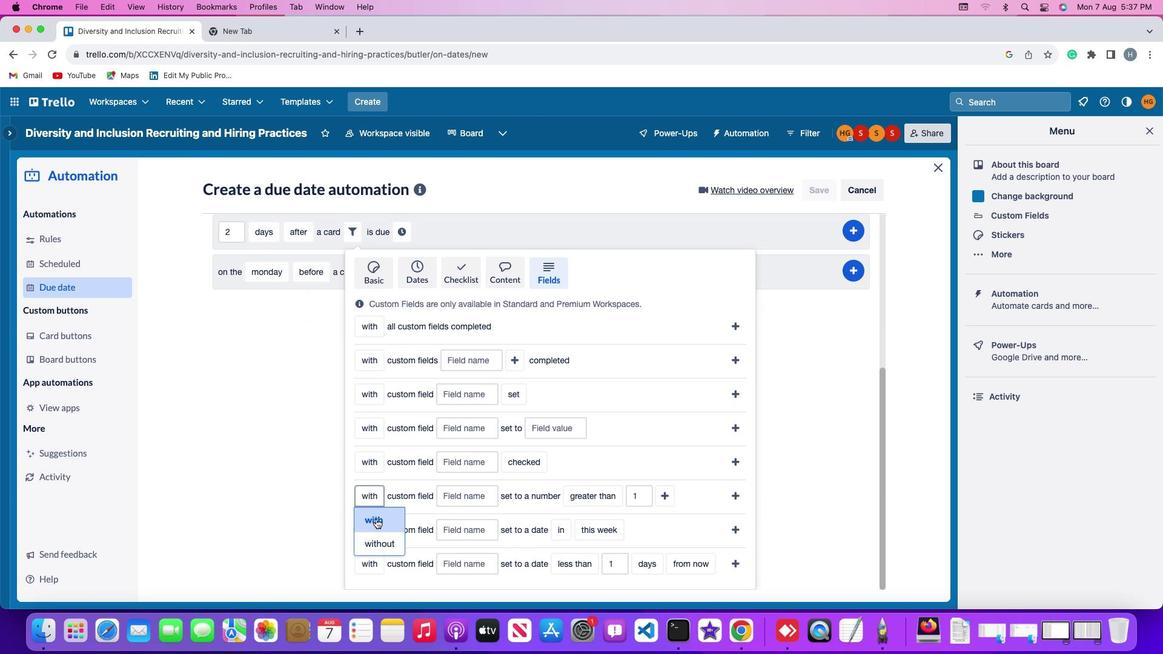 
Action: Mouse pressed left at (376, 518)
Screenshot: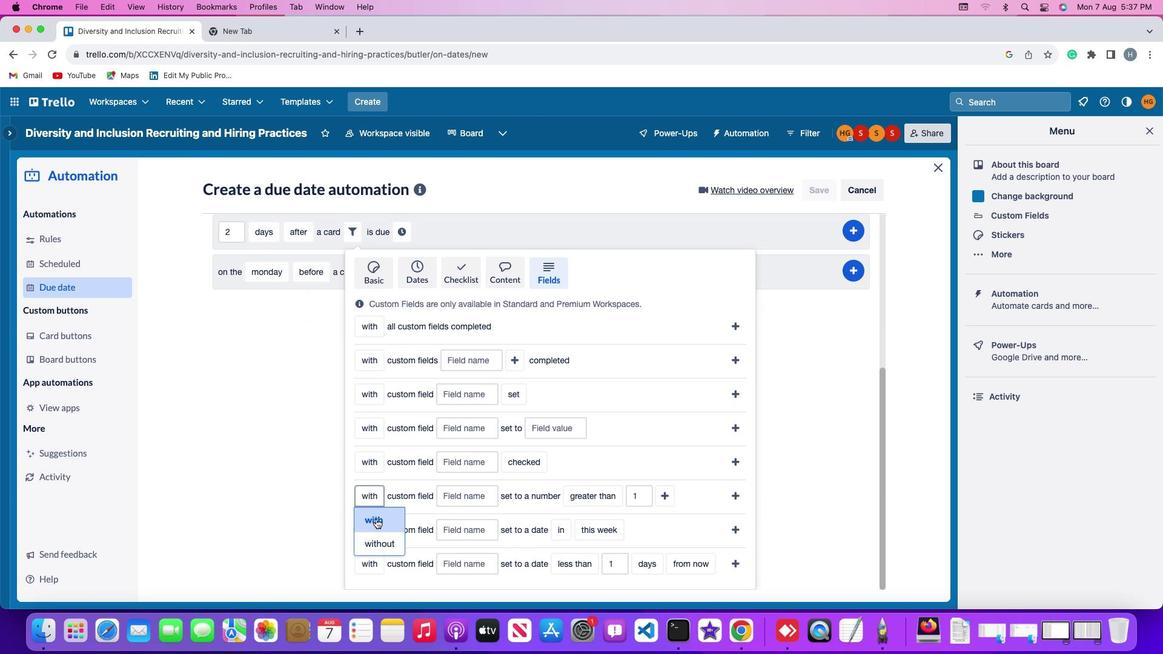 
Action: Mouse moved to (466, 494)
Screenshot: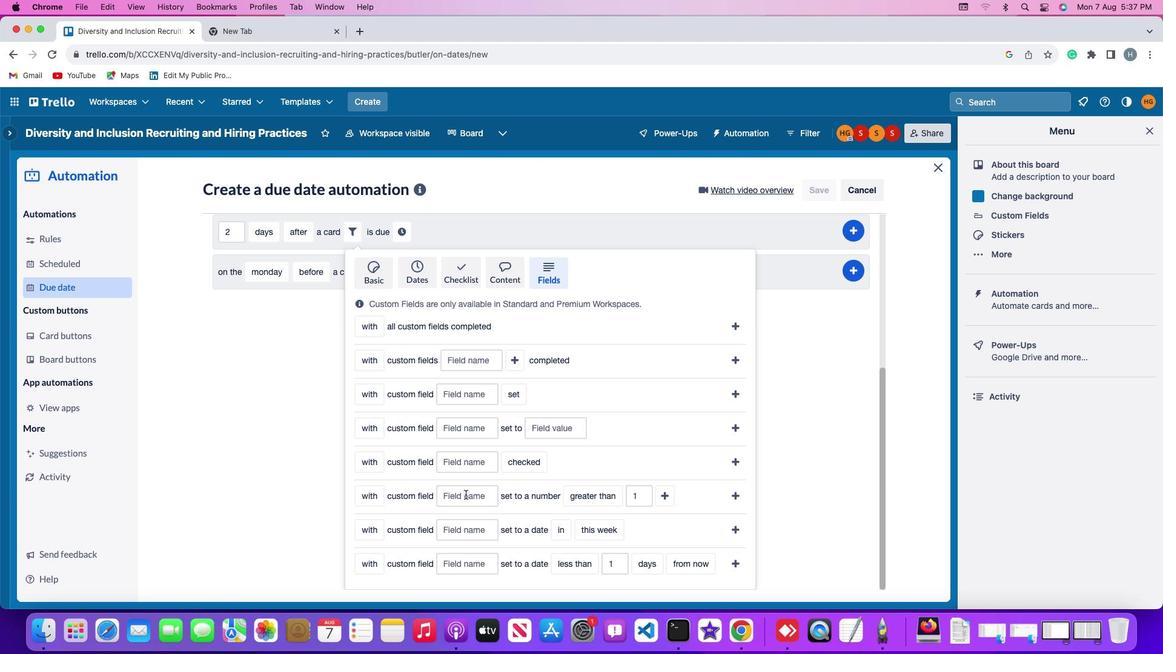 
Action: Mouse pressed left at (466, 494)
Screenshot: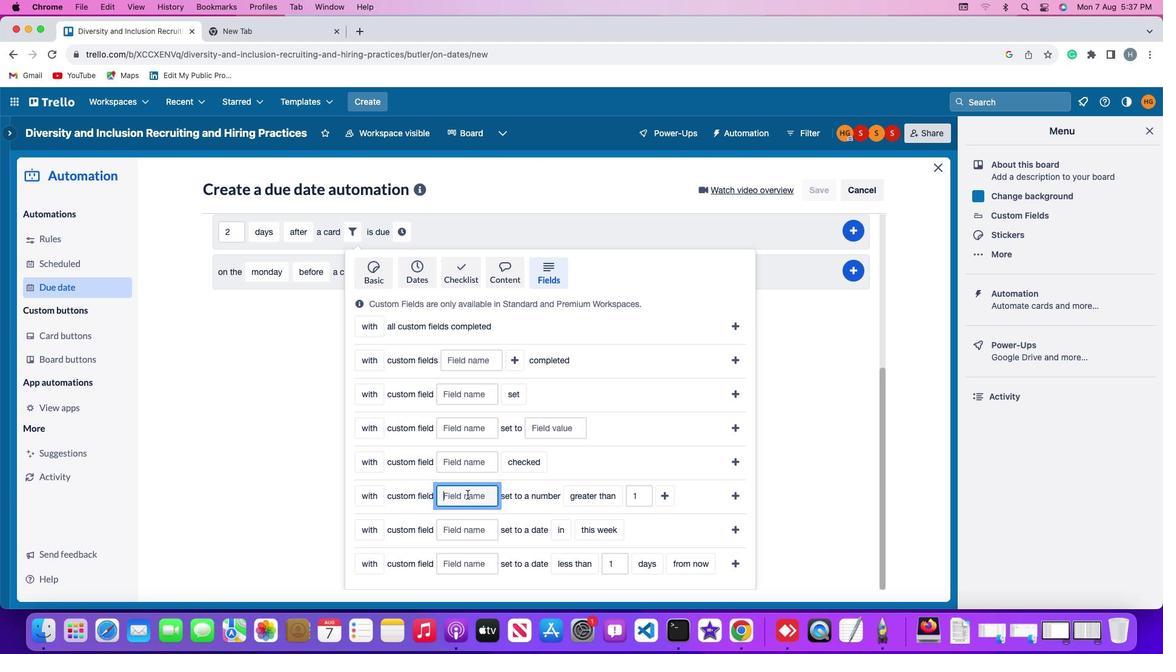 
Action: Mouse moved to (469, 494)
Screenshot: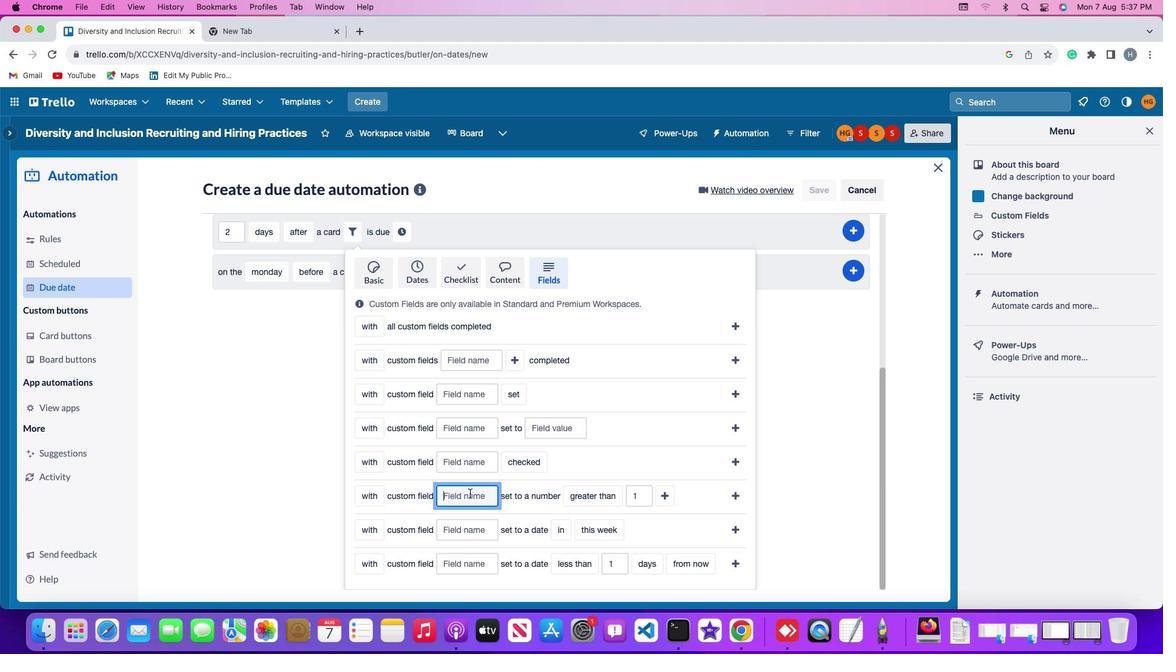 
Action: Key pressed Key.shift'R''e''s''u''m'
Screenshot: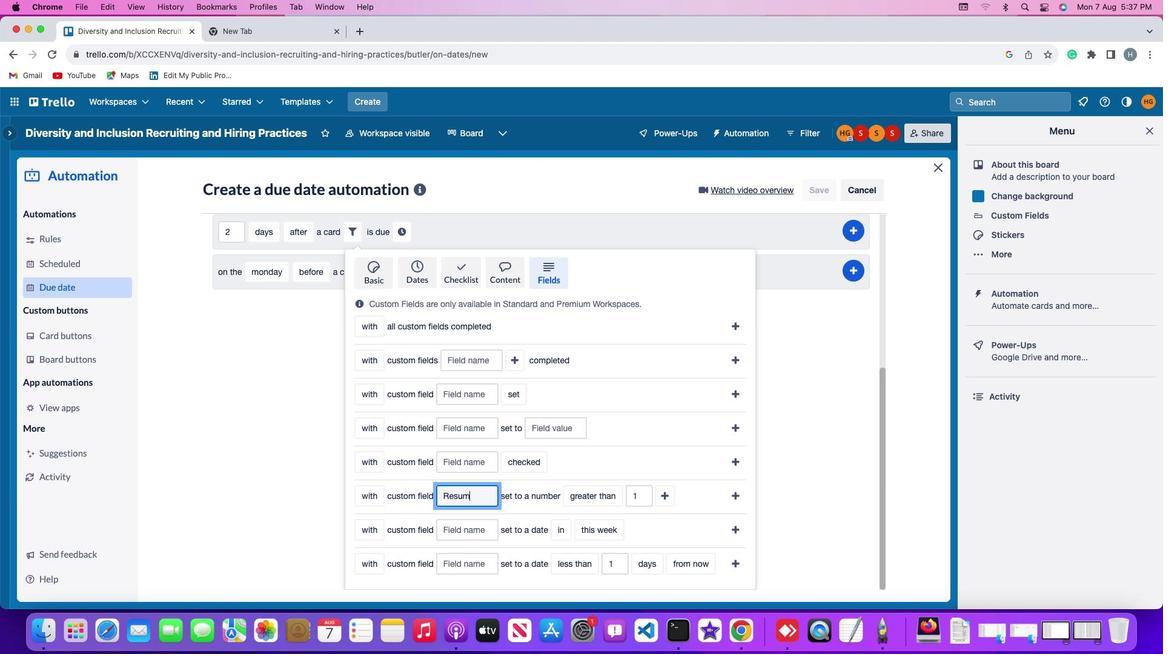 
Action: Mouse moved to (477, 494)
Screenshot: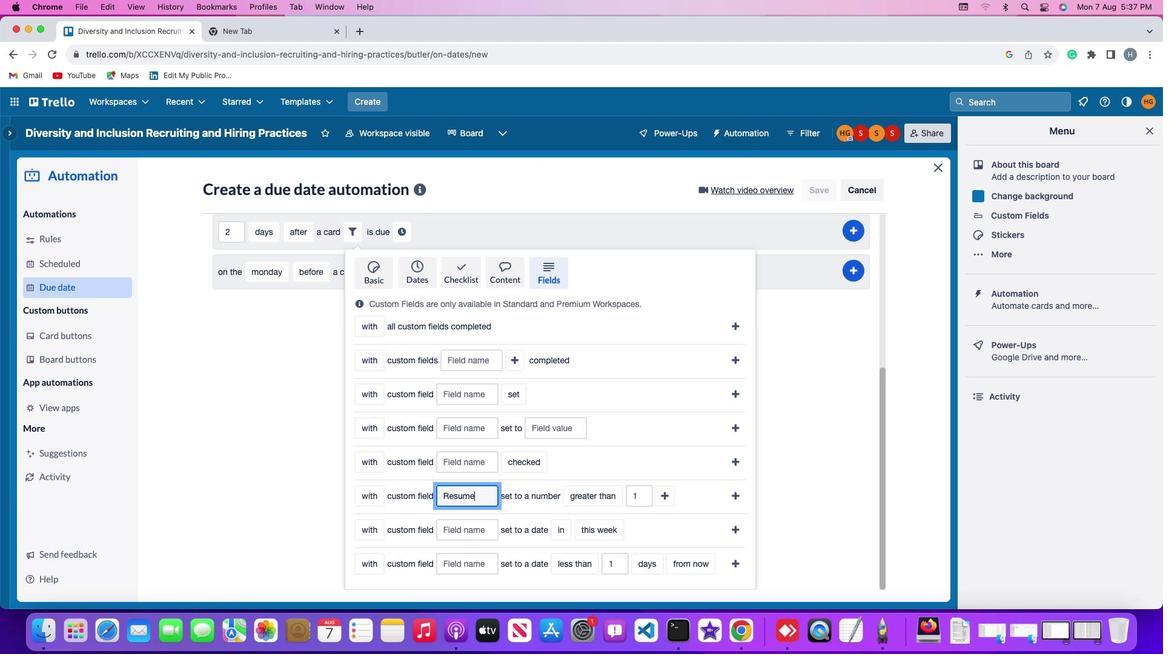 
Action: Key pressed 'e'
Screenshot: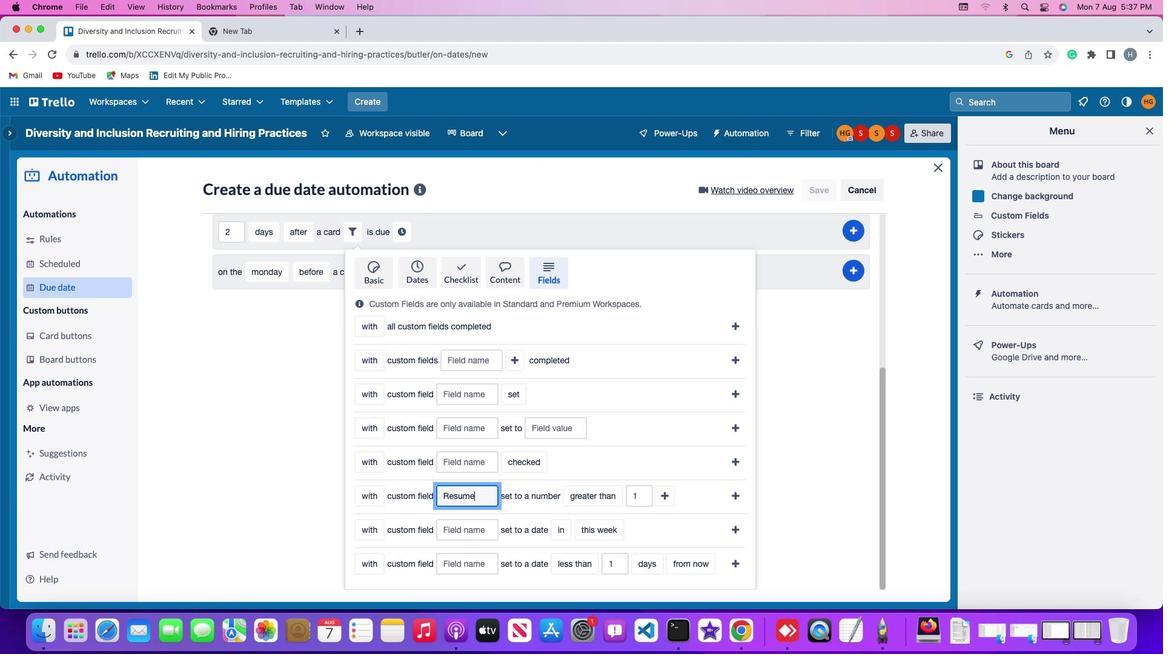 
Action: Mouse moved to (602, 447)
Screenshot: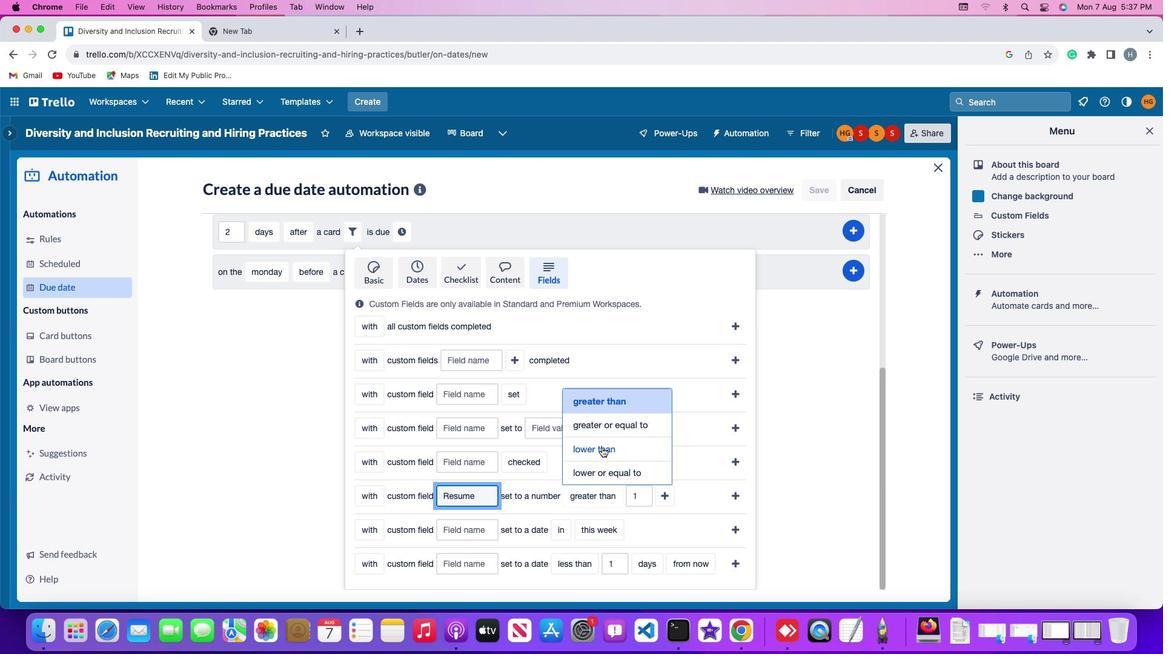 
Action: Mouse pressed left at (602, 447)
Screenshot: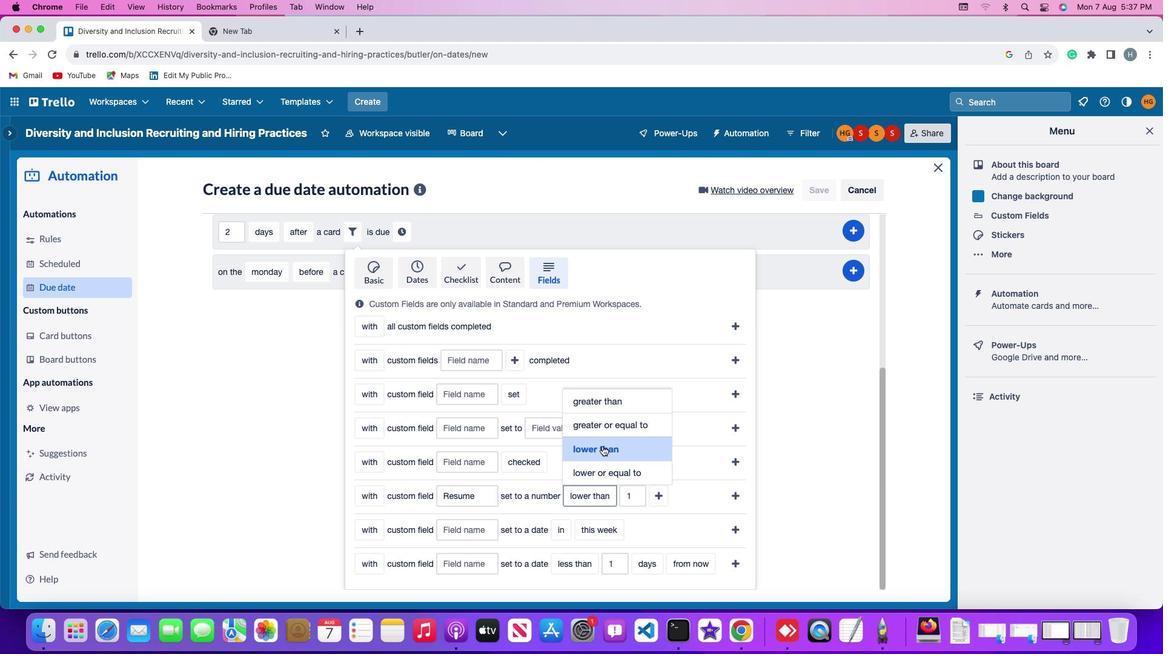 
Action: Mouse moved to (634, 492)
Screenshot: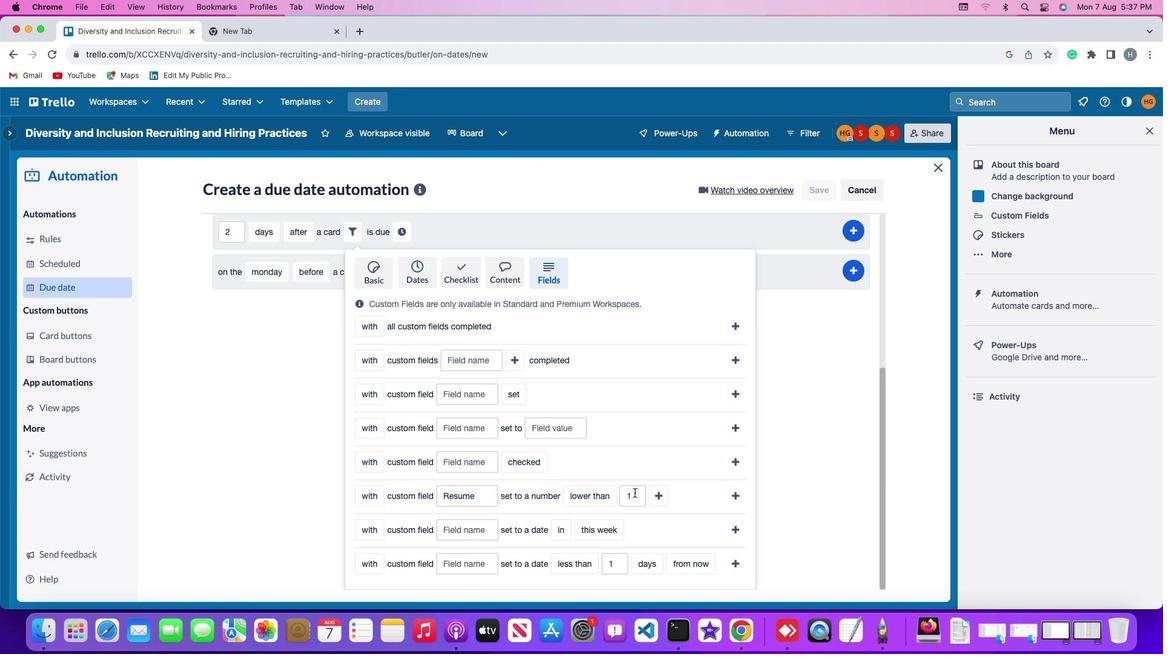 
Action: Mouse pressed left at (634, 492)
Screenshot: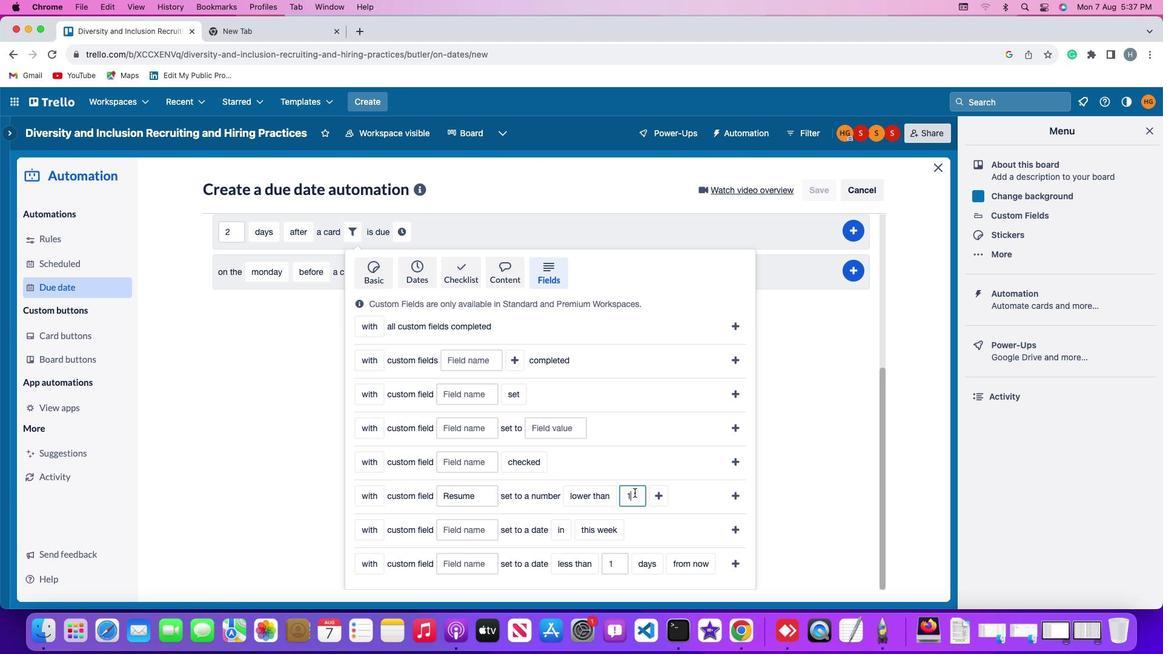 
Action: Mouse moved to (635, 492)
Screenshot: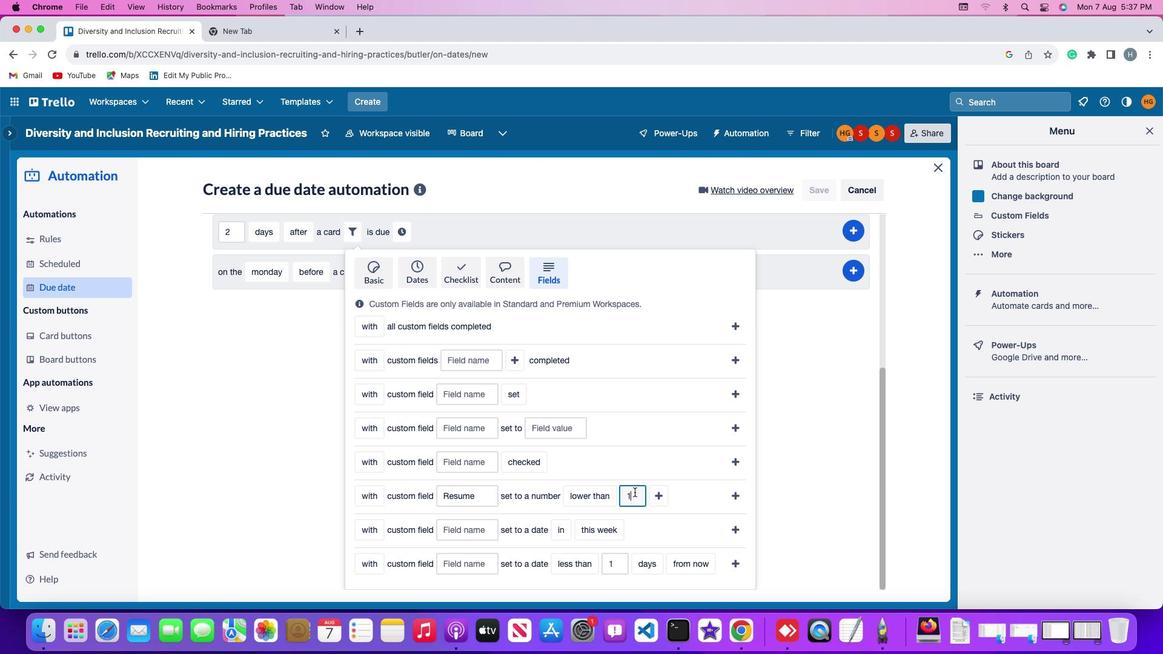 
Action: Key pressed Key.backspace'1'
Screenshot: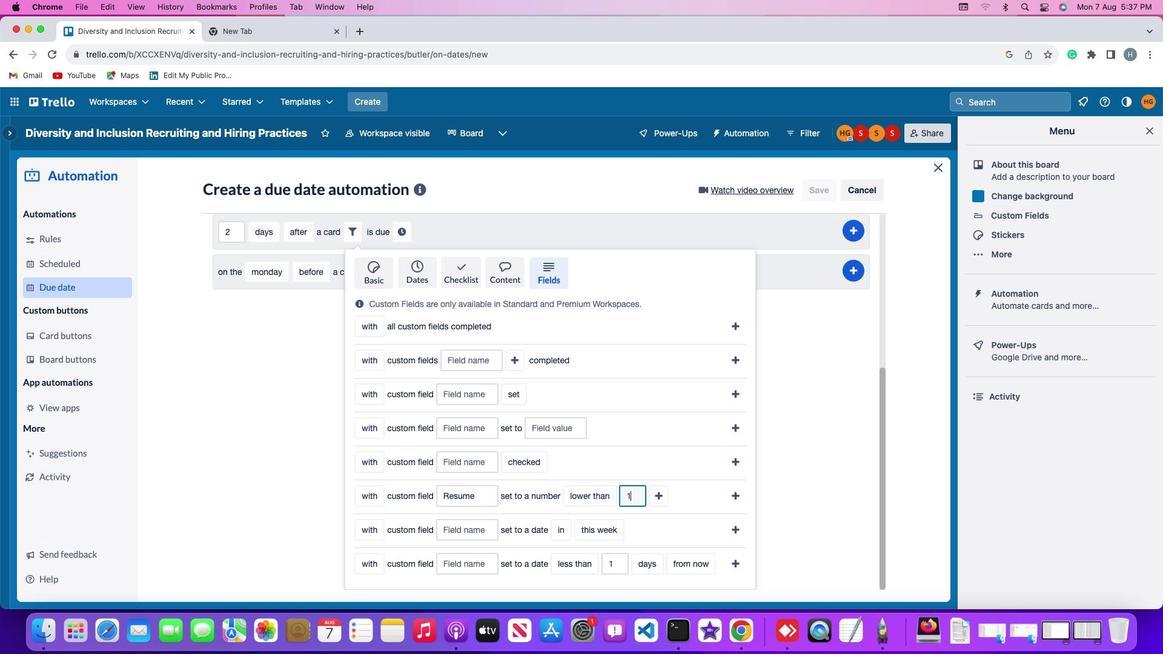 
Action: Mouse moved to (663, 494)
Screenshot: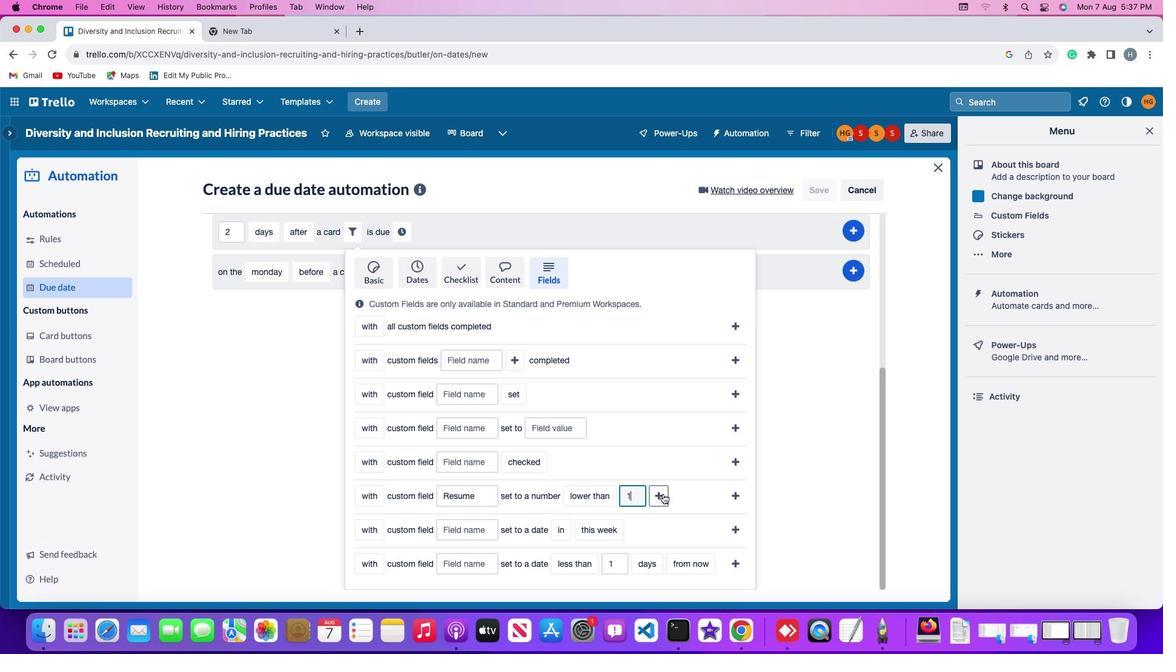 
Action: Mouse pressed left at (663, 494)
Screenshot: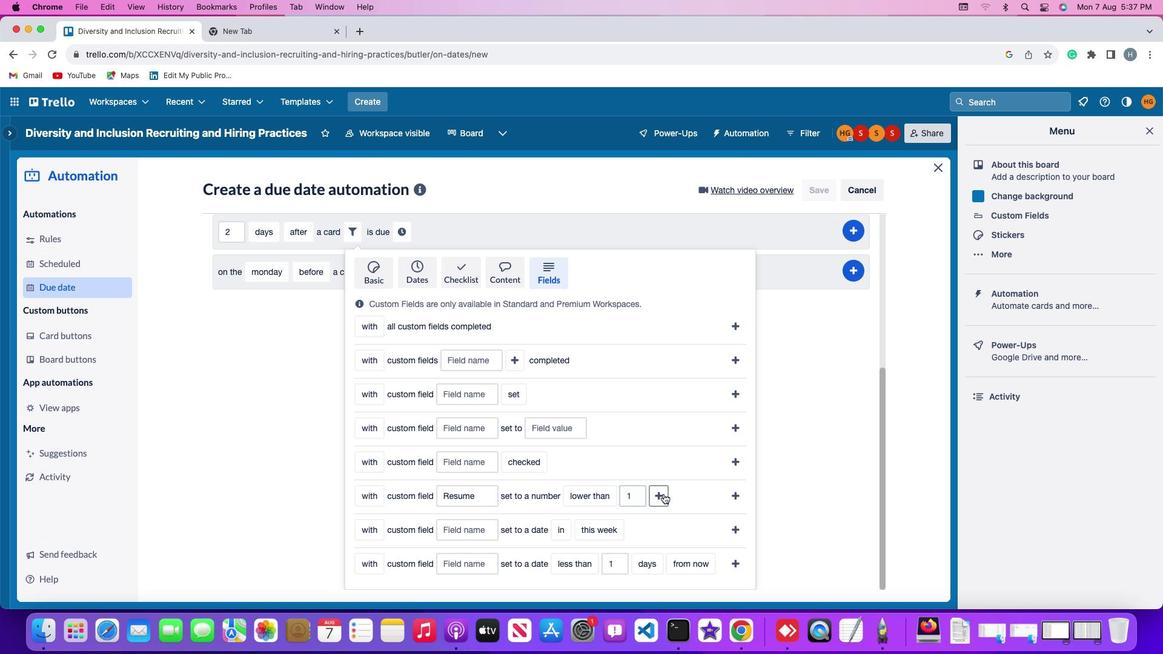 
Action: Mouse moved to (700, 498)
Screenshot: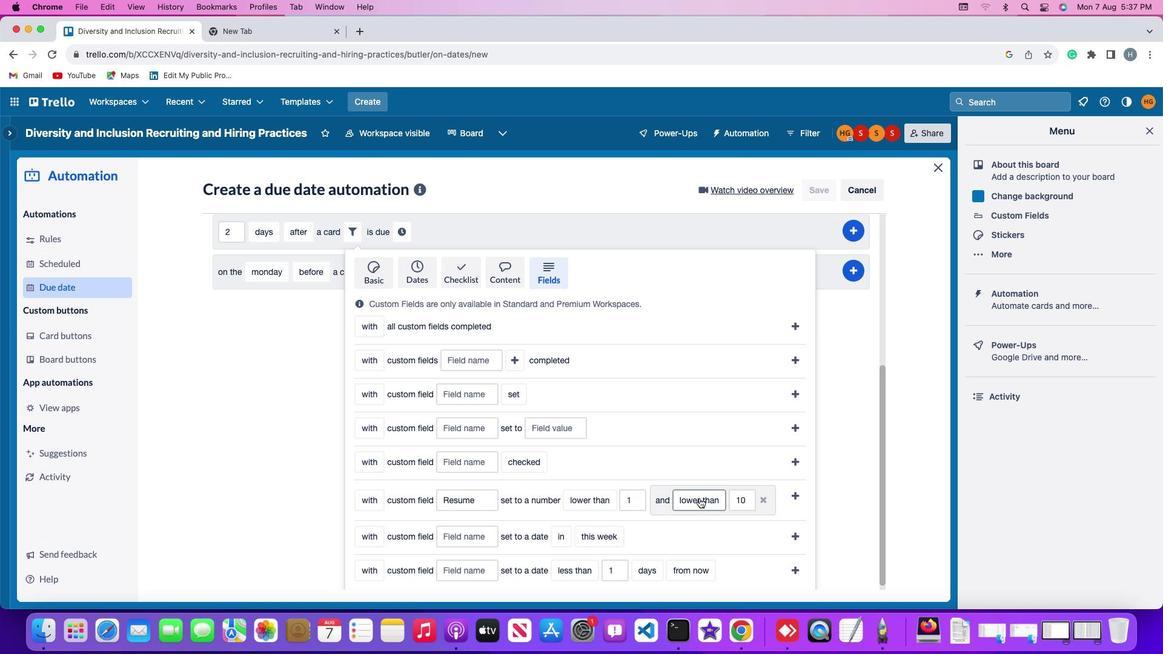 
Action: Mouse pressed left at (700, 498)
Screenshot: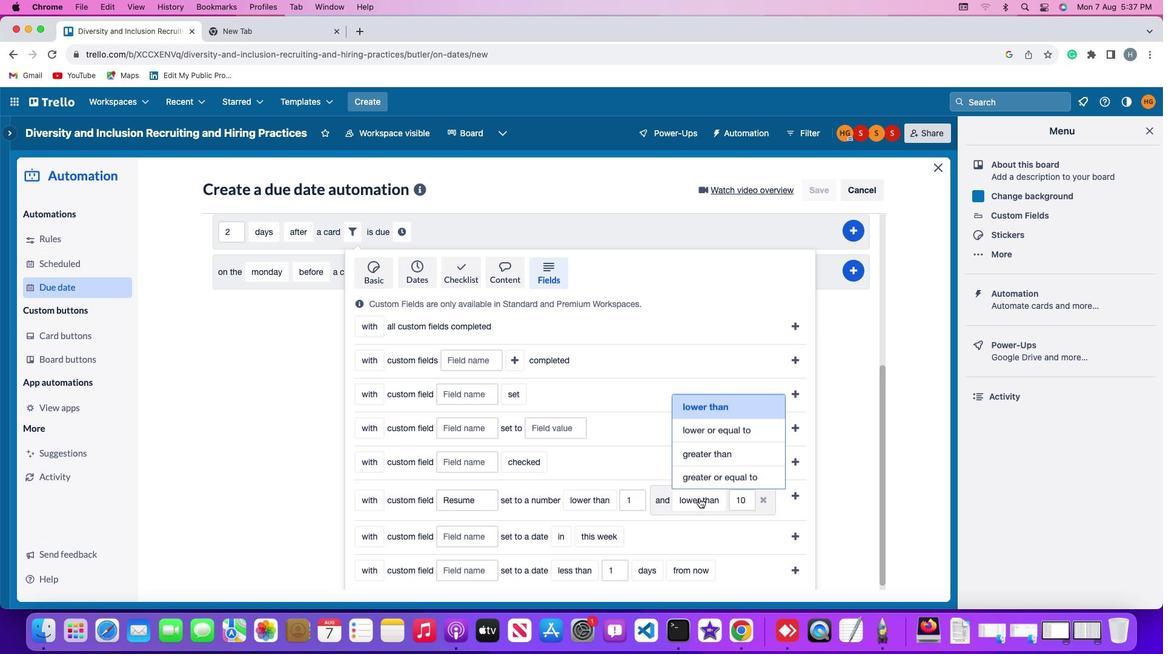 
Action: Mouse moved to (728, 429)
Screenshot: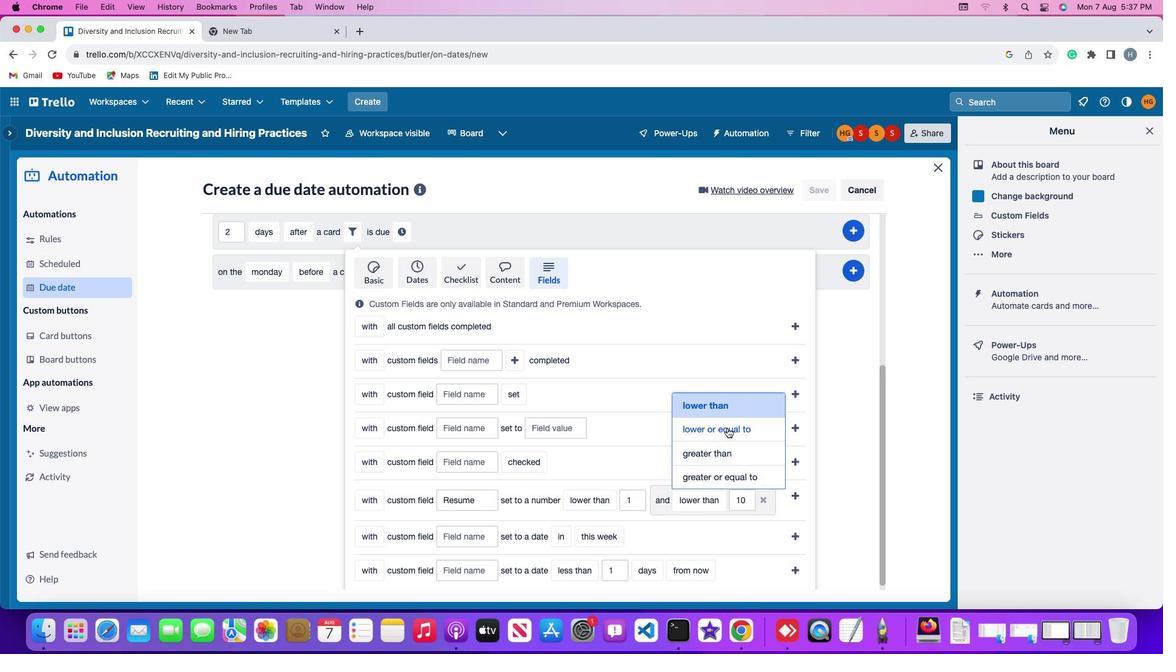
Action: Mouse pressed left at (728, 429)
Screenshot: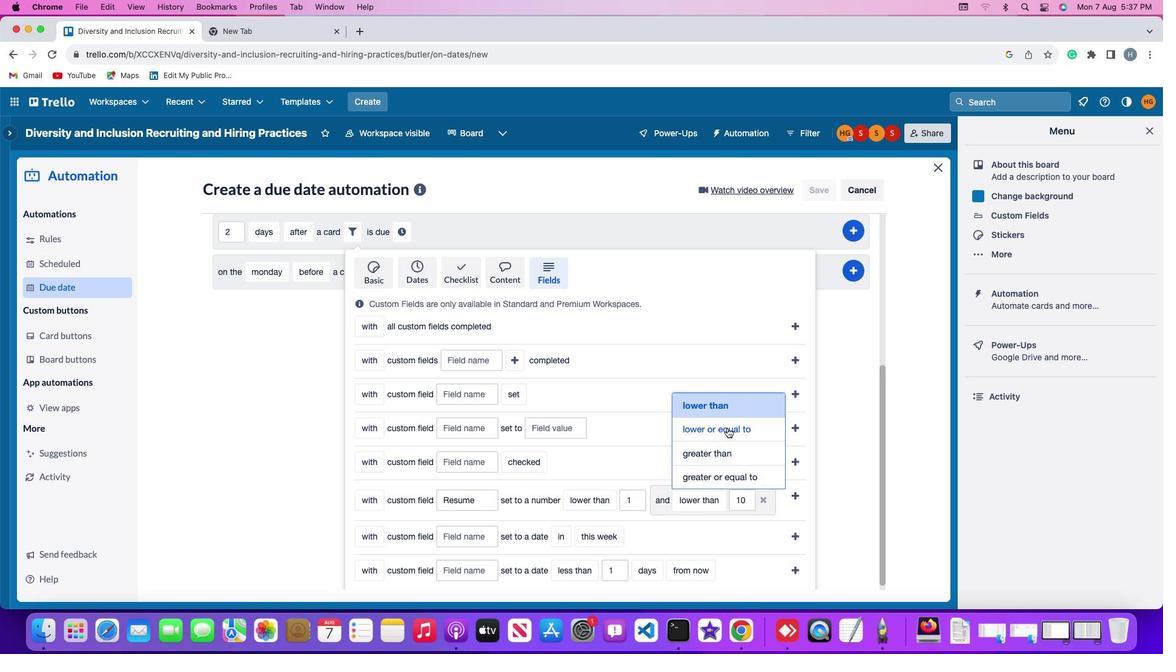 
Action: Mouse moved to (772, 497)
Screenshot: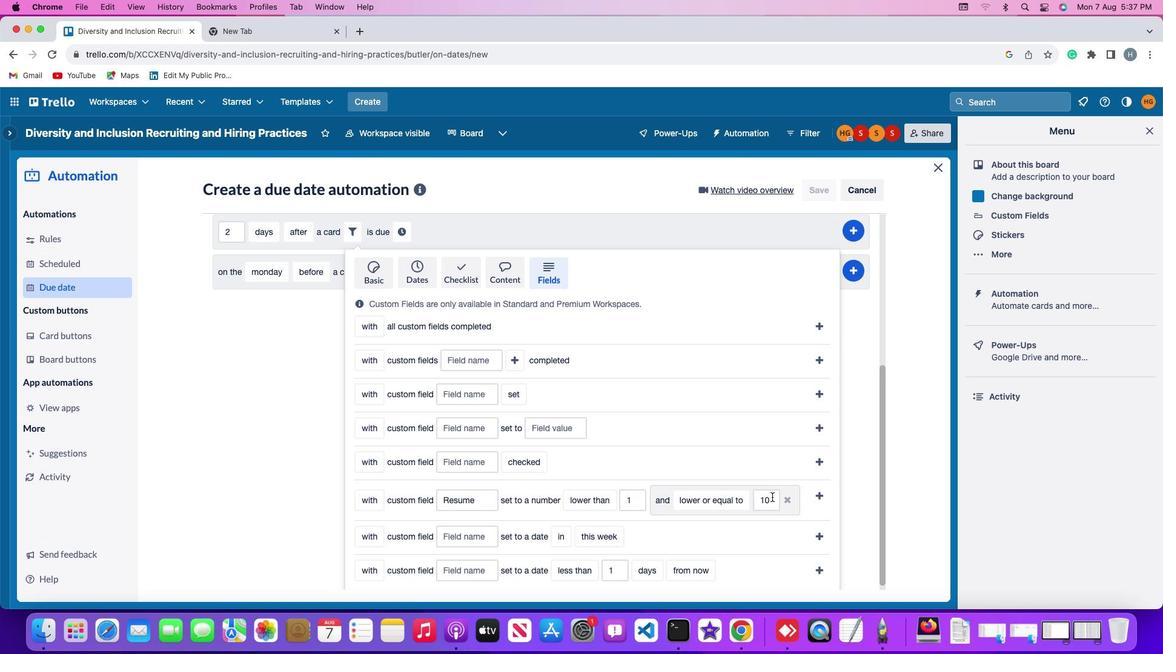 
Action: Mouse pressed left at (772, 497)
Screenshot: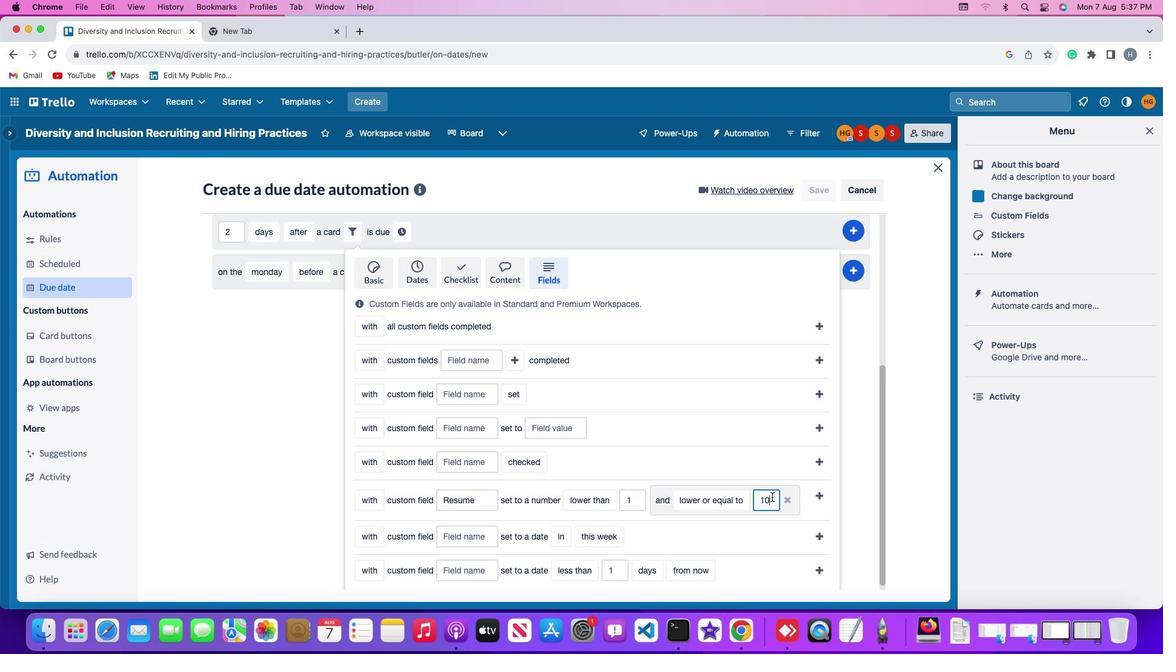 
Action: Mouse moved to (772, 497)
Screenshot: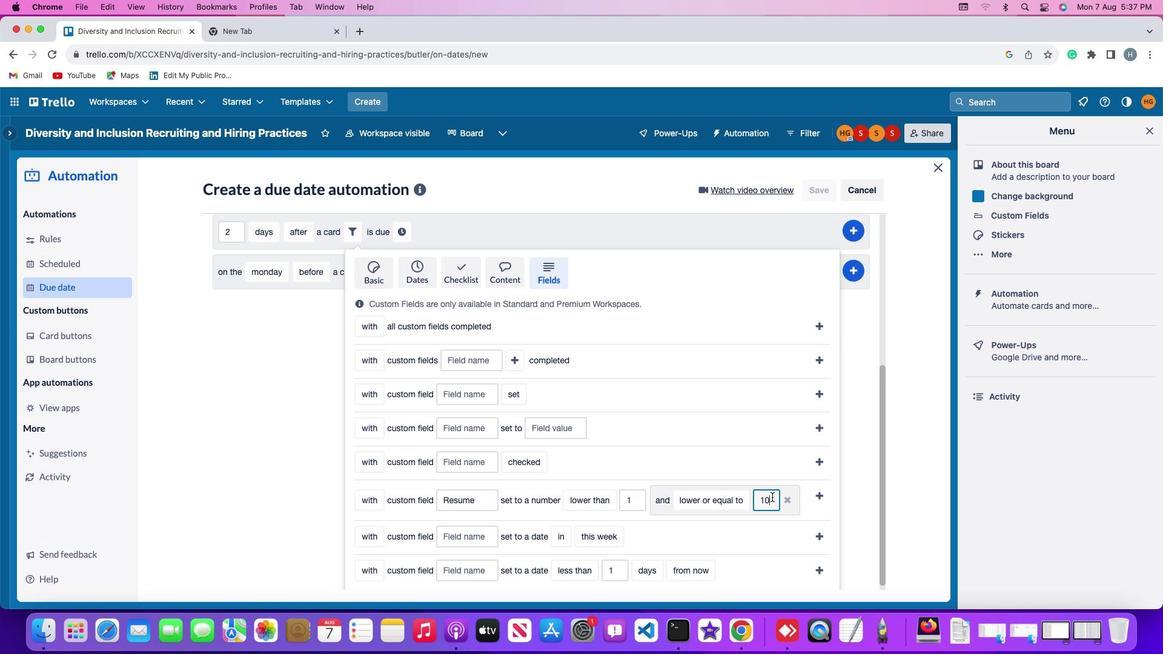 
Action: Key pressed Key.backspaceKey.backspace'1''0'
Screenshot: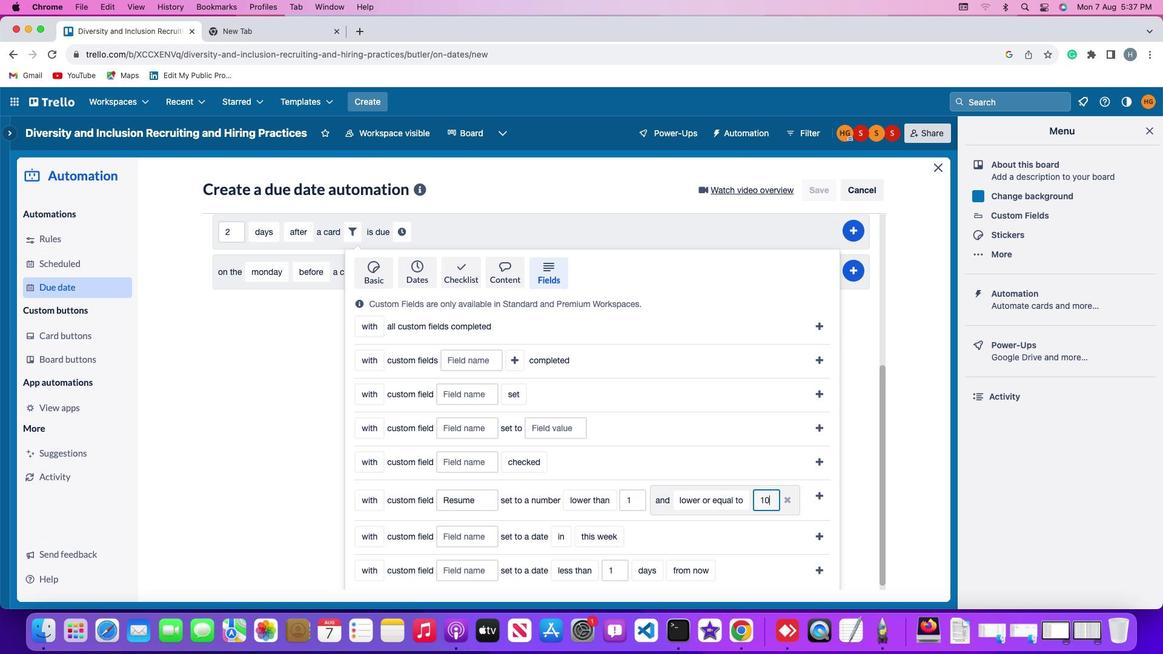 
Action: Mouse moved to (820, 494)
Screenshot: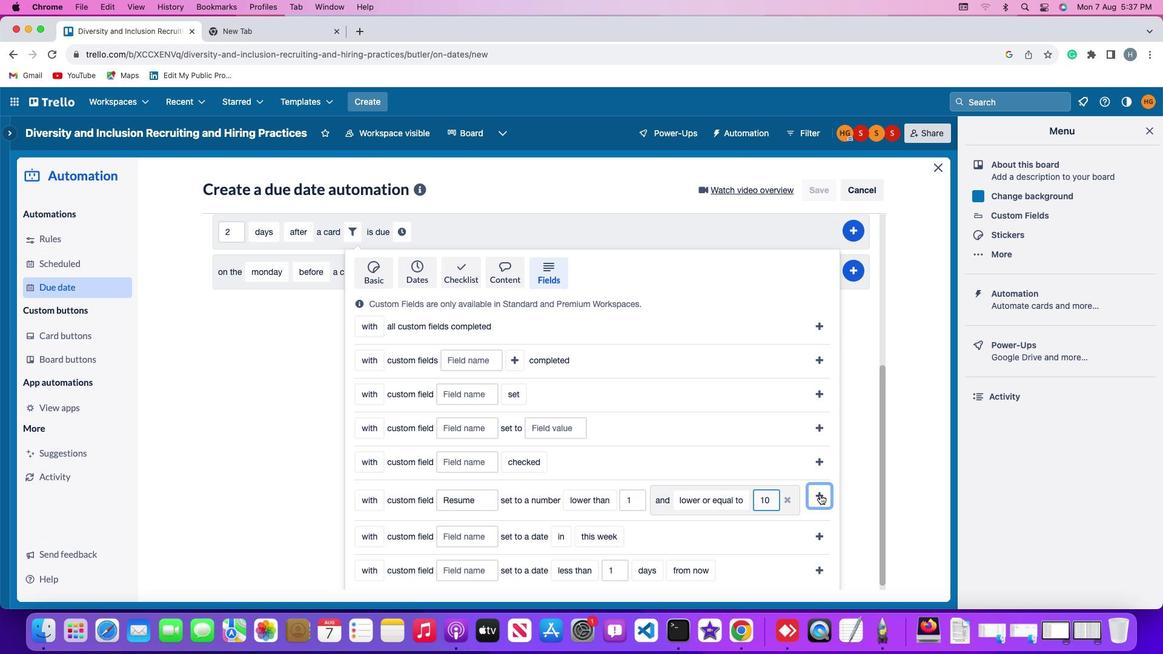
Action: Mouse pressed left at (820, 494)
Screenshot: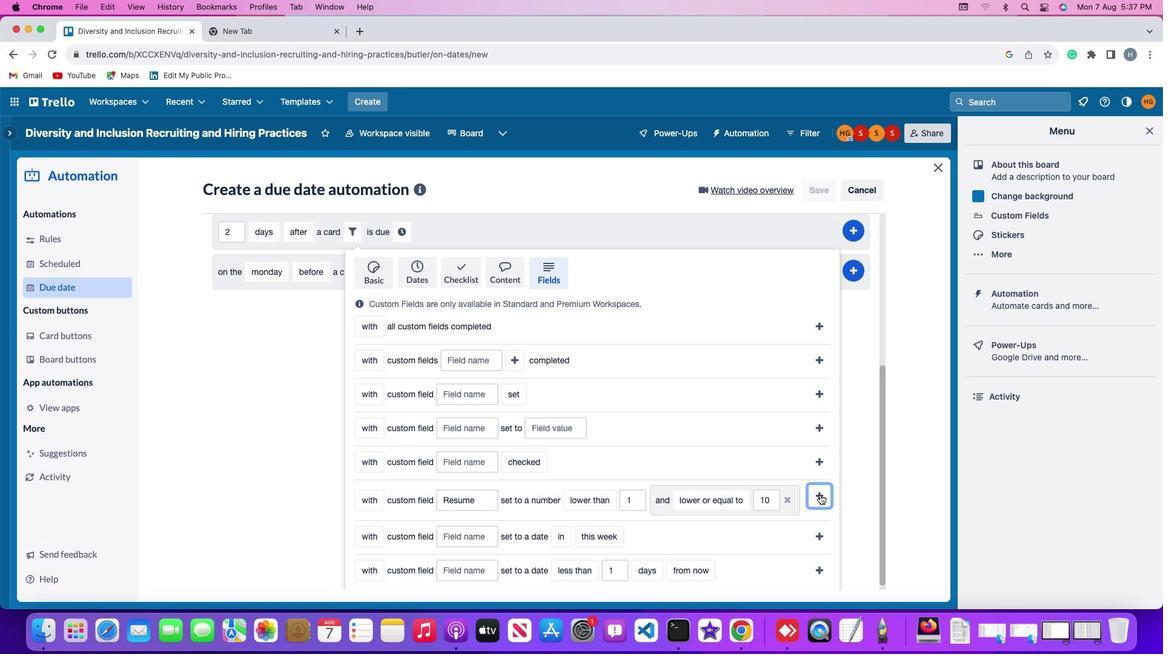 
Action: Mouse moved to (740, 488)
Screenshot: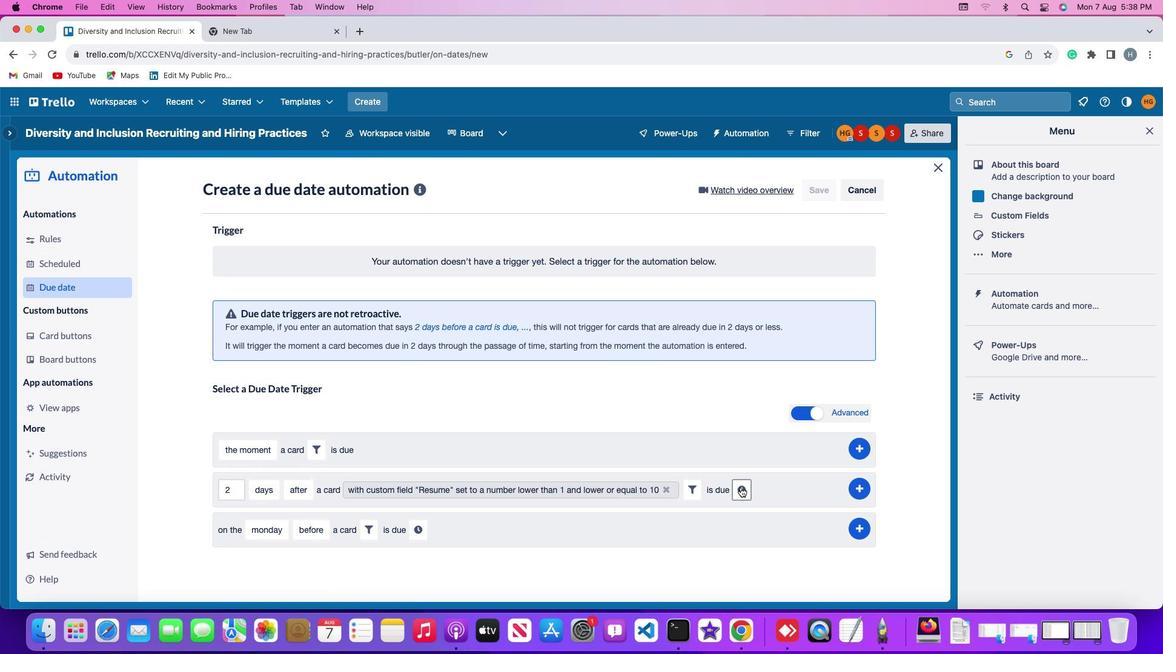 
Action: Mouse pressed left at (740, 488)
Screenshot: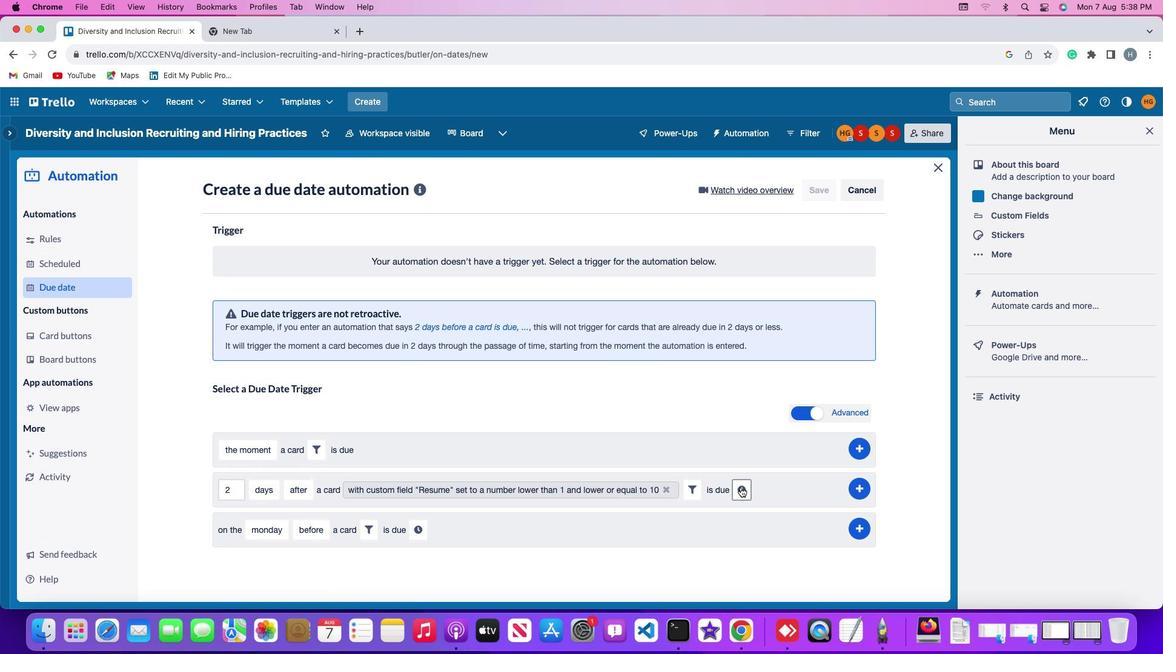 
Action: Mouse moved to (249, 518)
Screenshot: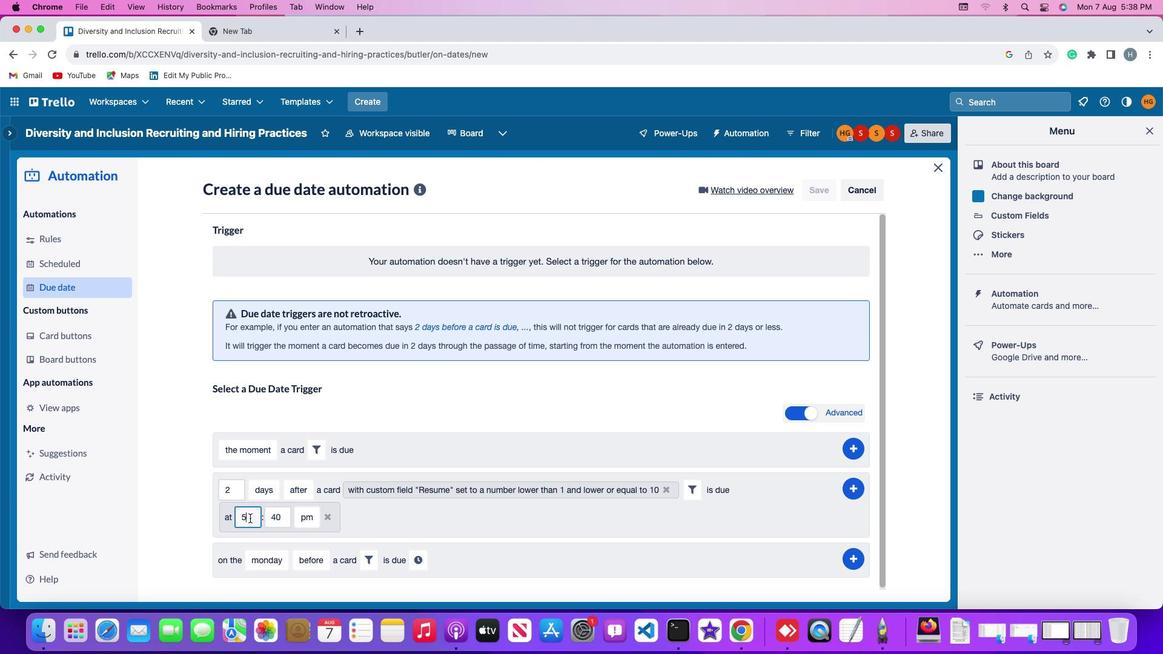 
Action: Mouse pressed left at (249, 518)
Screenshot: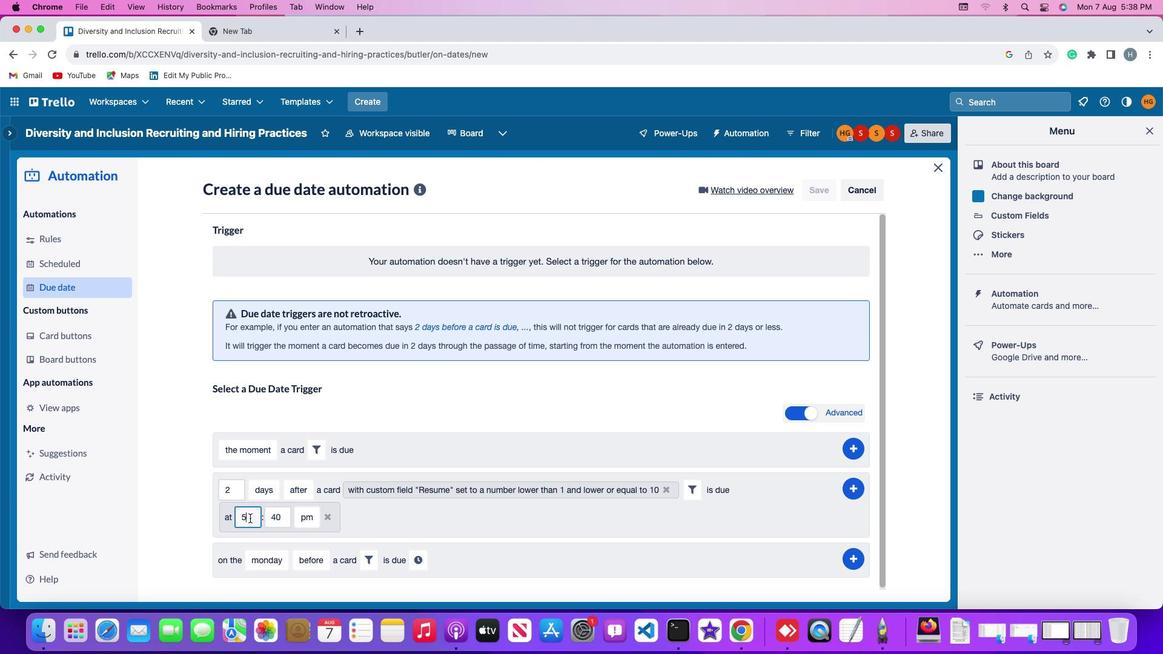 
Action: Mouse moved to (250, 518)
Screenshot: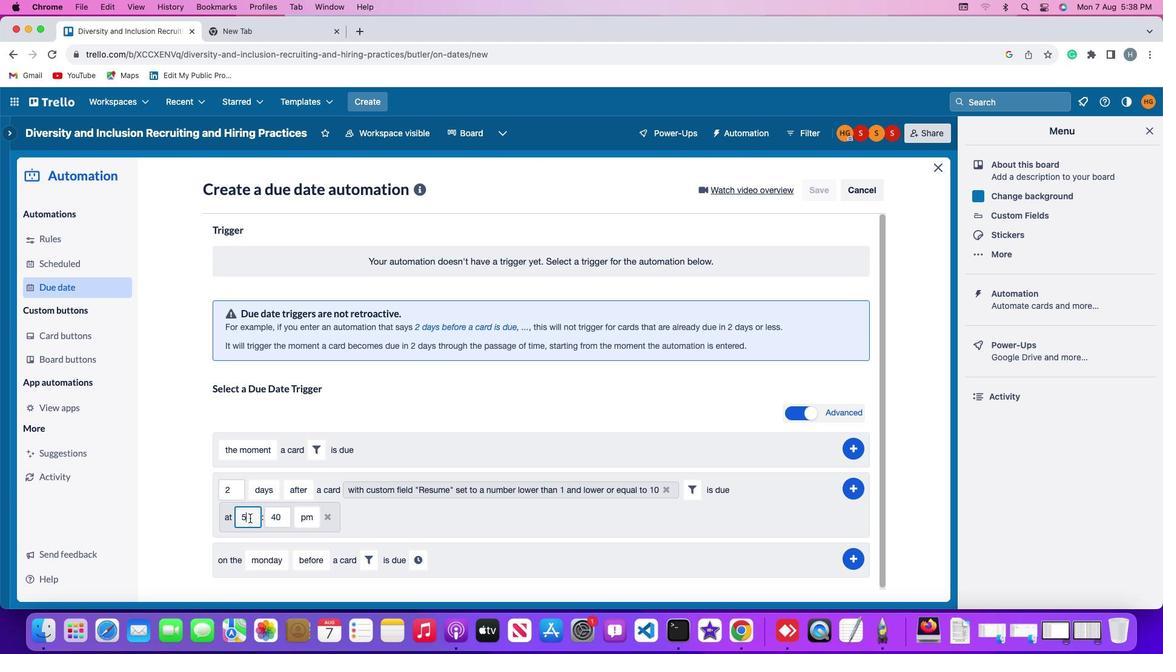 
Action: Key pressed Key.backspace
Screenshot: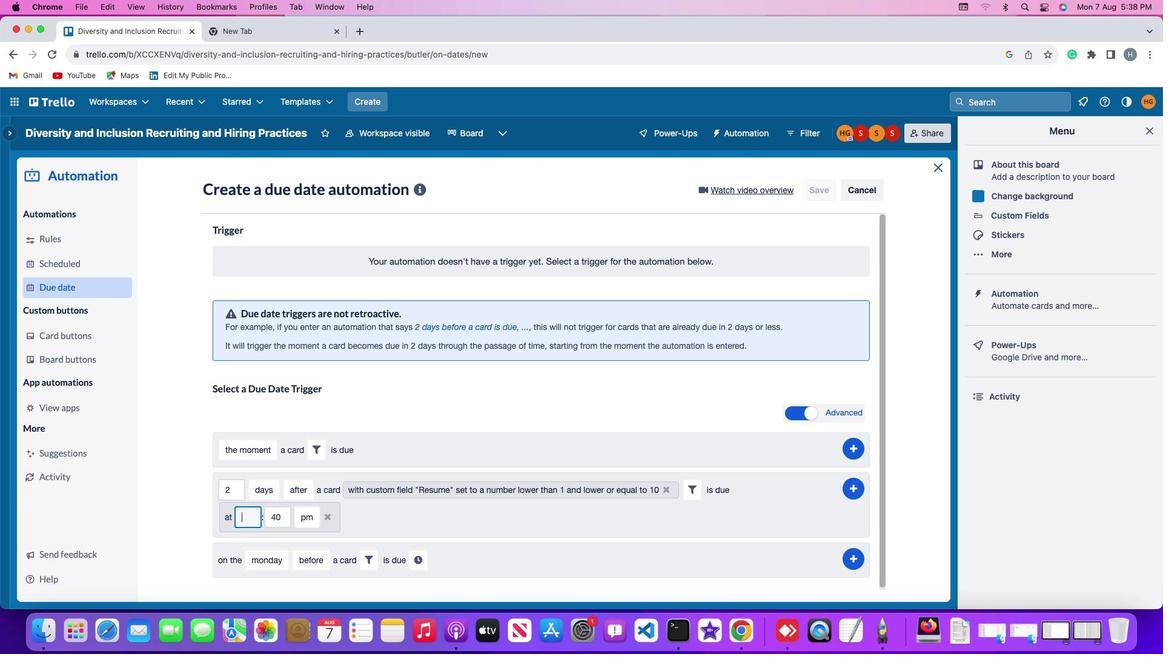 
Action: Mouse moved to (251, 517)
Screenshot: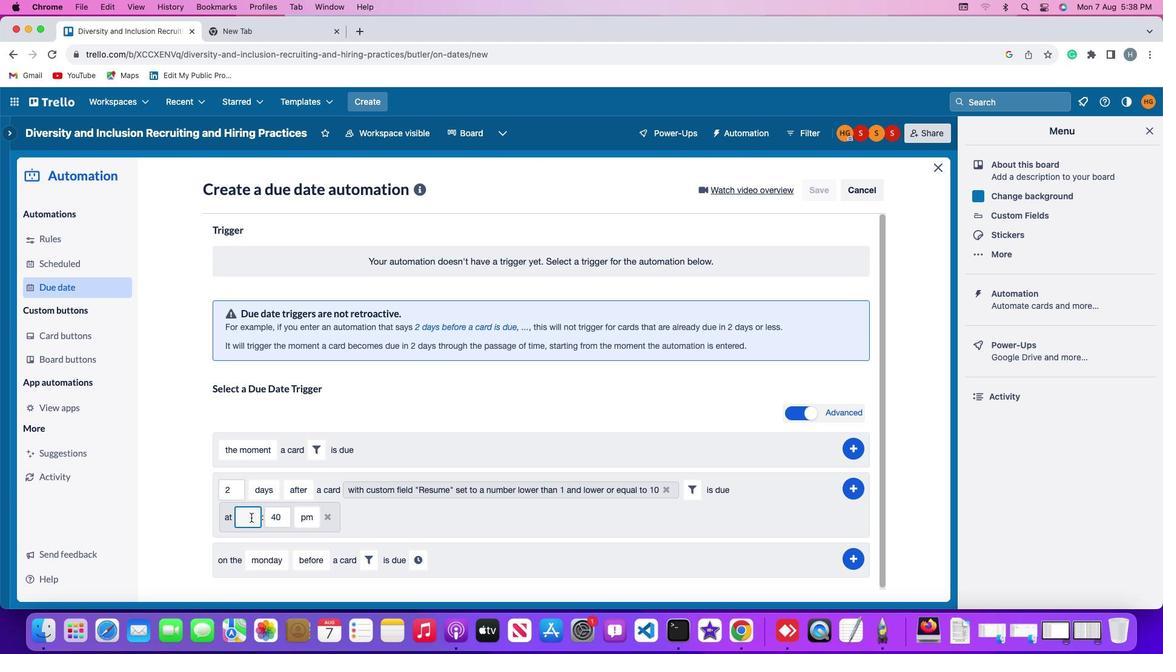 
Action: Key pressed '1''1'
Screenshot: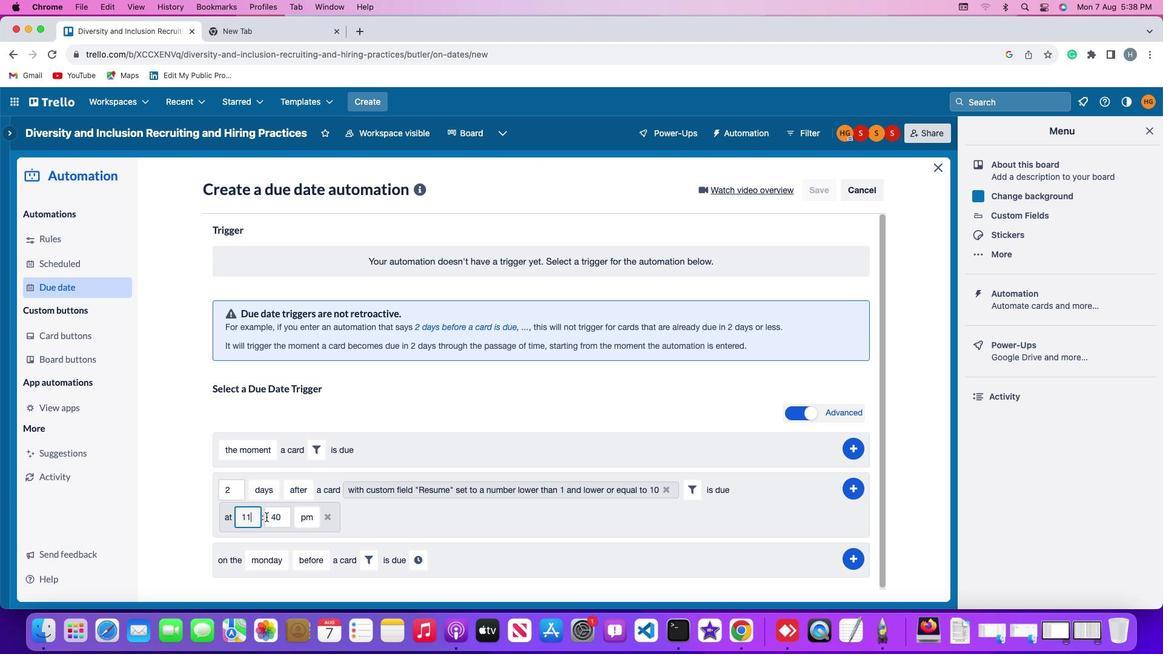 
Action: Mouse moved to (286, 517)
Screenshot: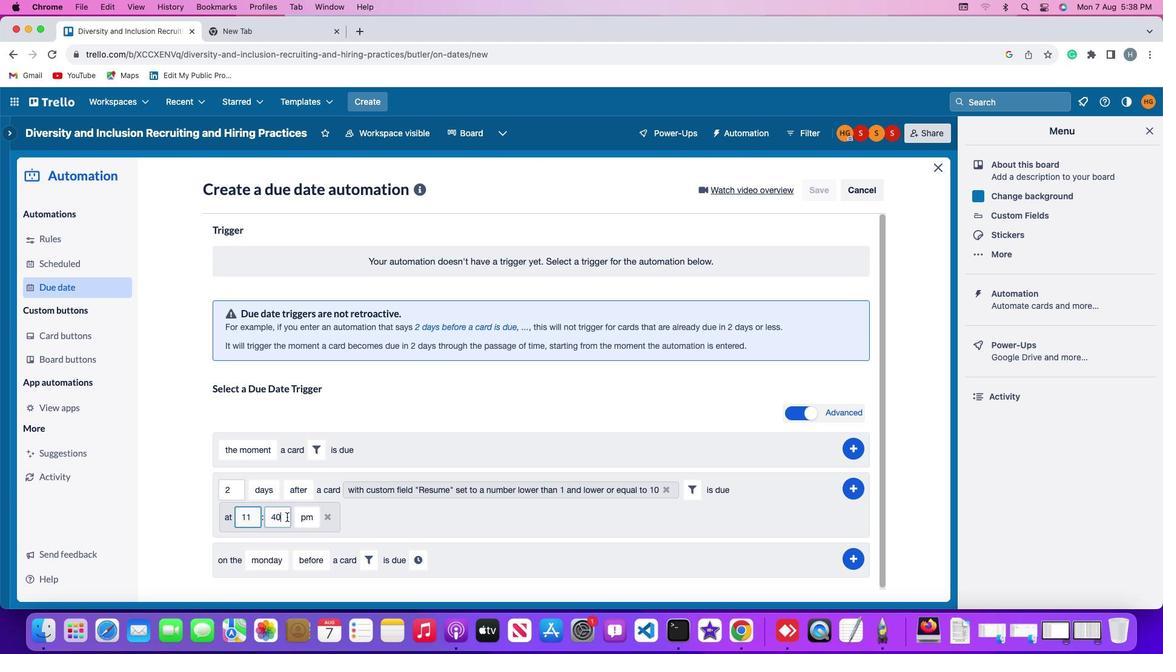 
Action: Mouse pressed left at (286, 517)
Screenshot: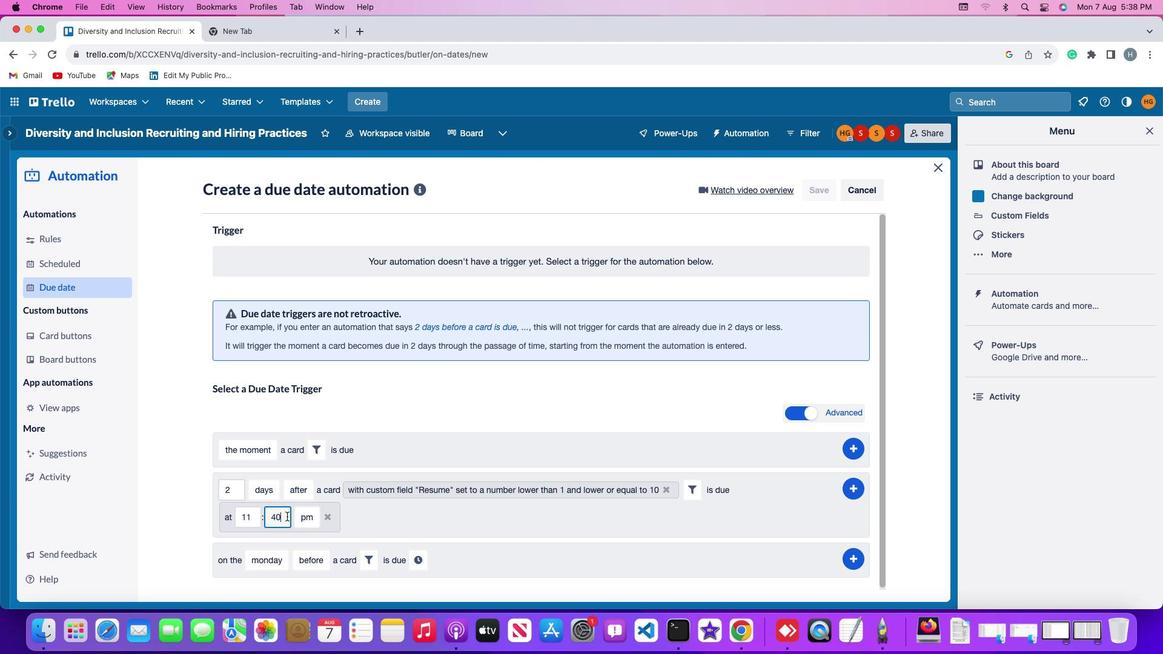 
Action: Mouse moved to (286, 517)
Screenshot: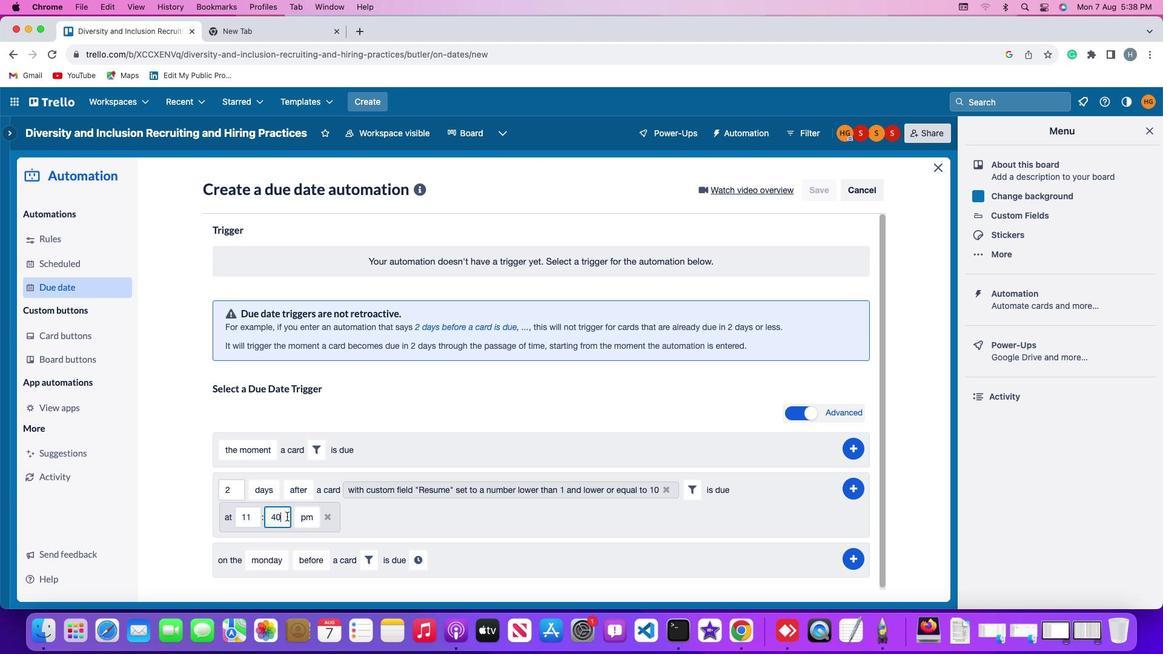 
Action: Key pressed Key.backspaceKey.backspace'0''0'
Screenshot: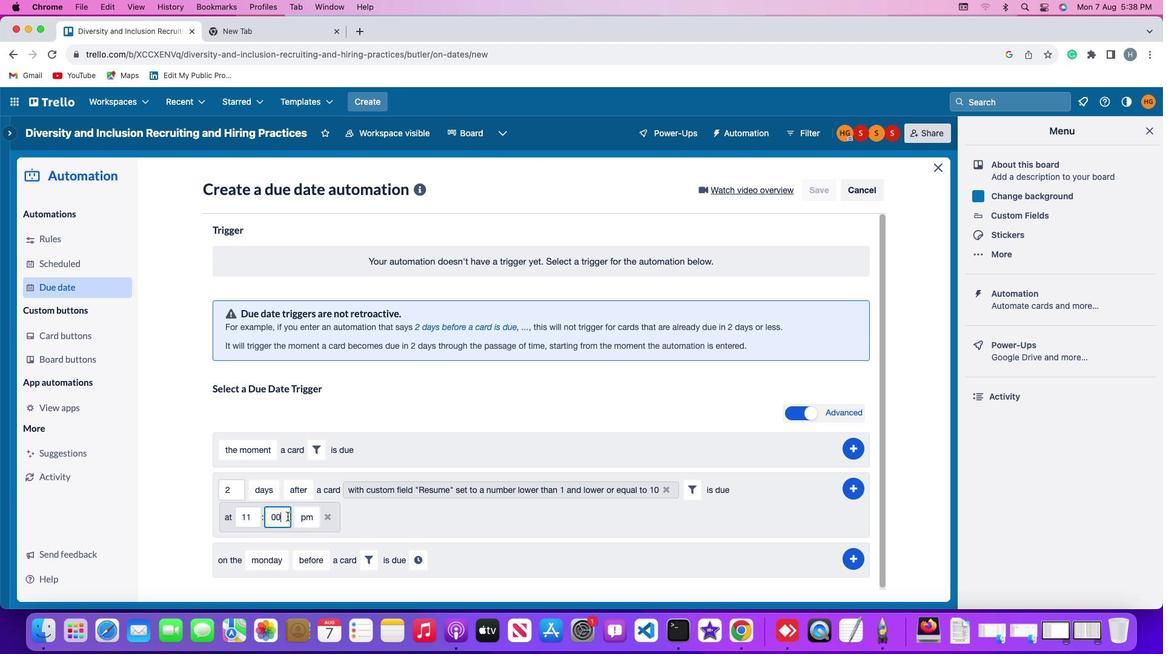 
Action: Mouse moved to (307, 517)
Screenshot: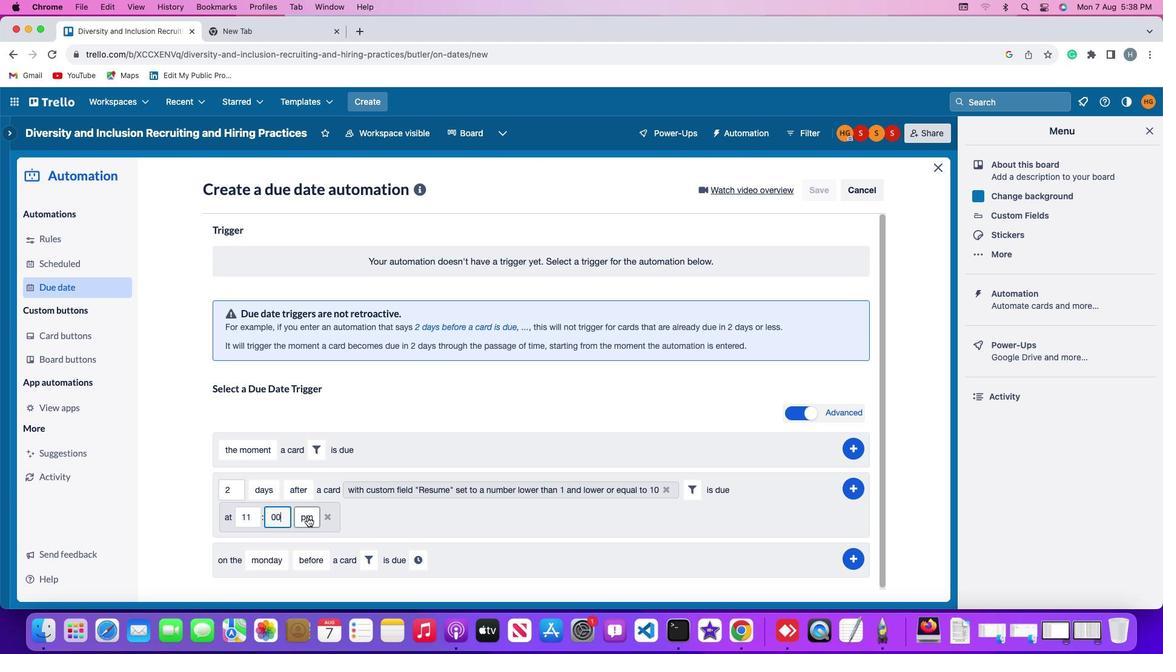 
Action: Mouse pressed left at (307, 517)
Screenshot: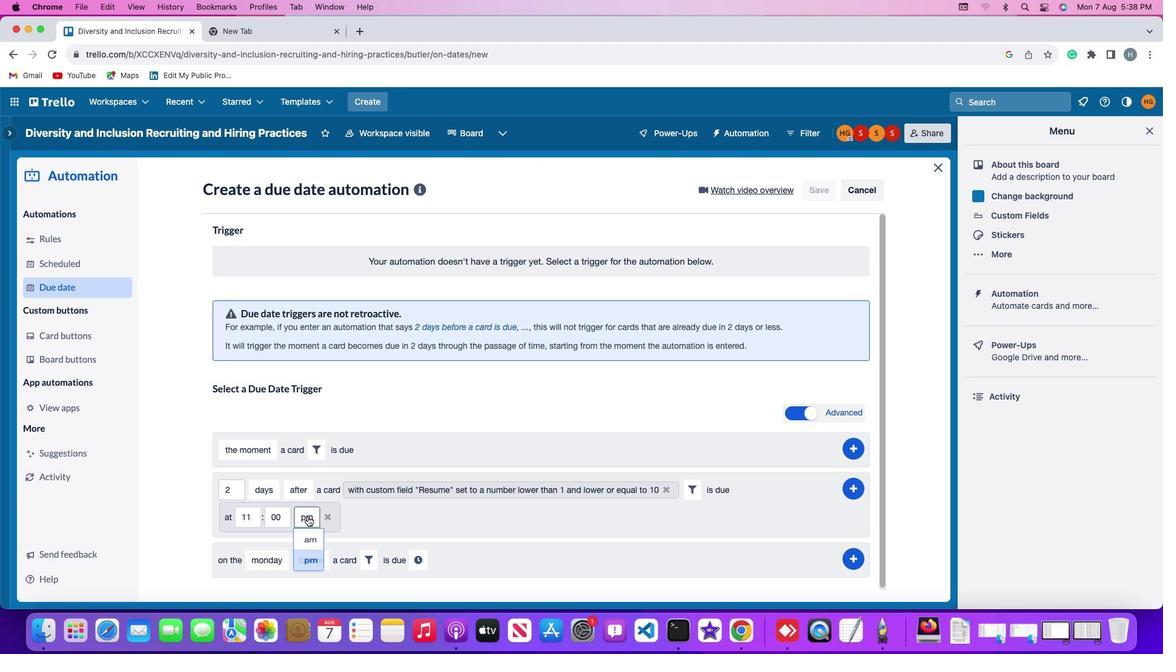 
Action: Mouse moved to (310, 533)
Screenshot: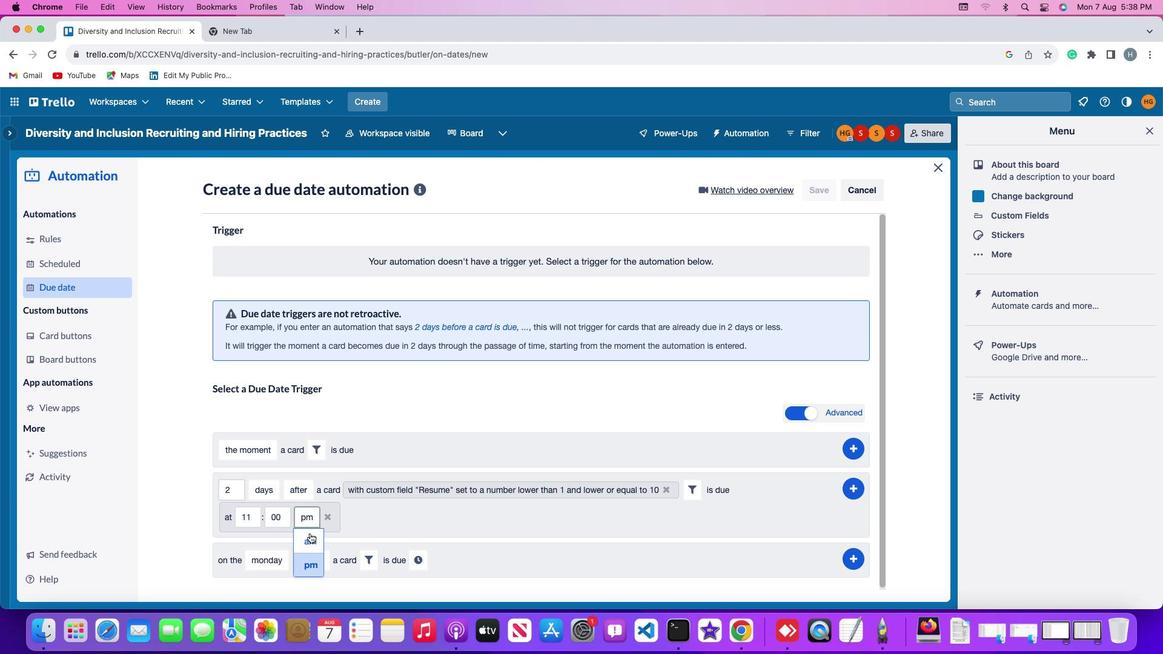 
Action: Mouse pressed left at (310, 533)
Screenshot: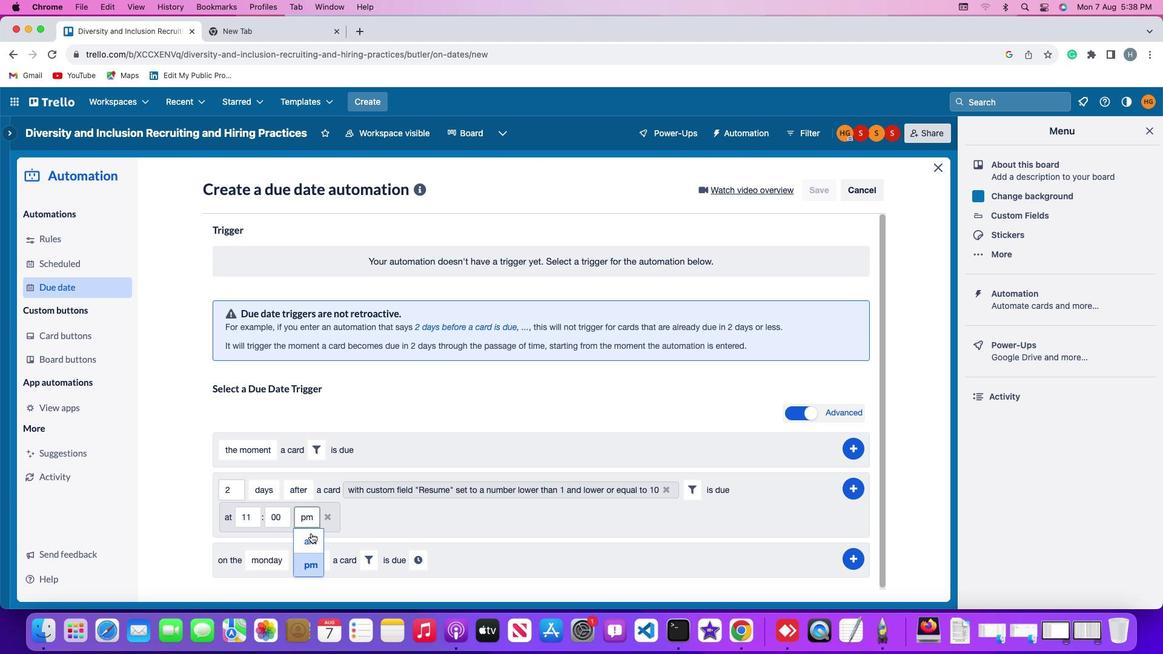 
Action: Mouse moved to (857, 487)
Screenshot: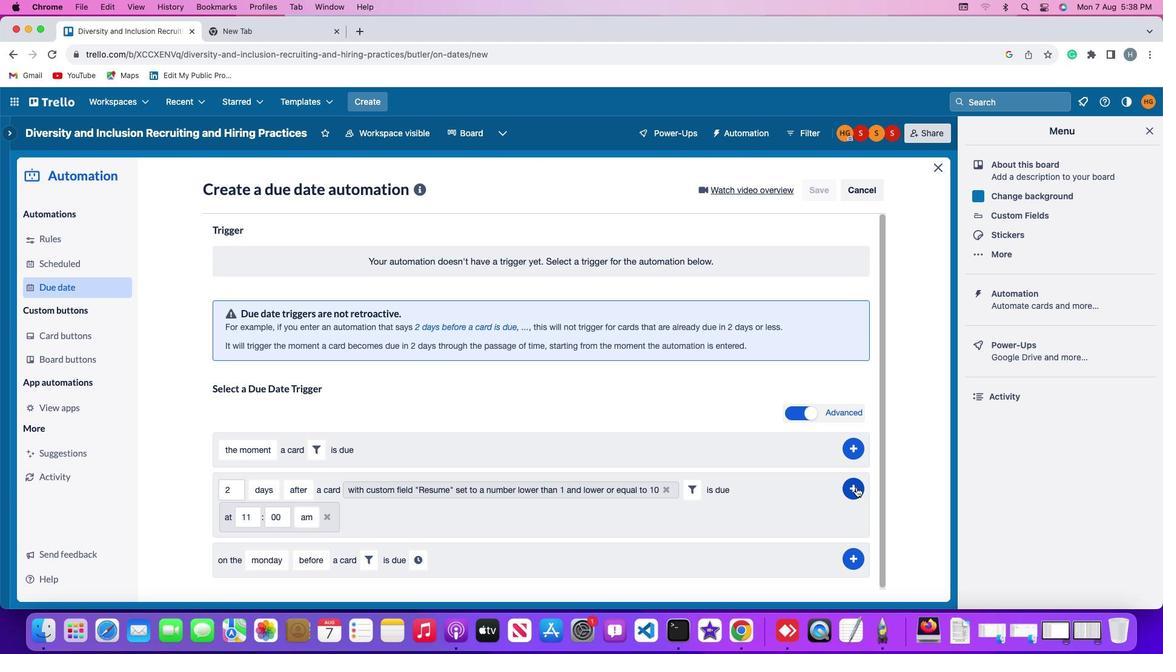 
Action: Mouse pressed left at (857, 487)
Screenshot: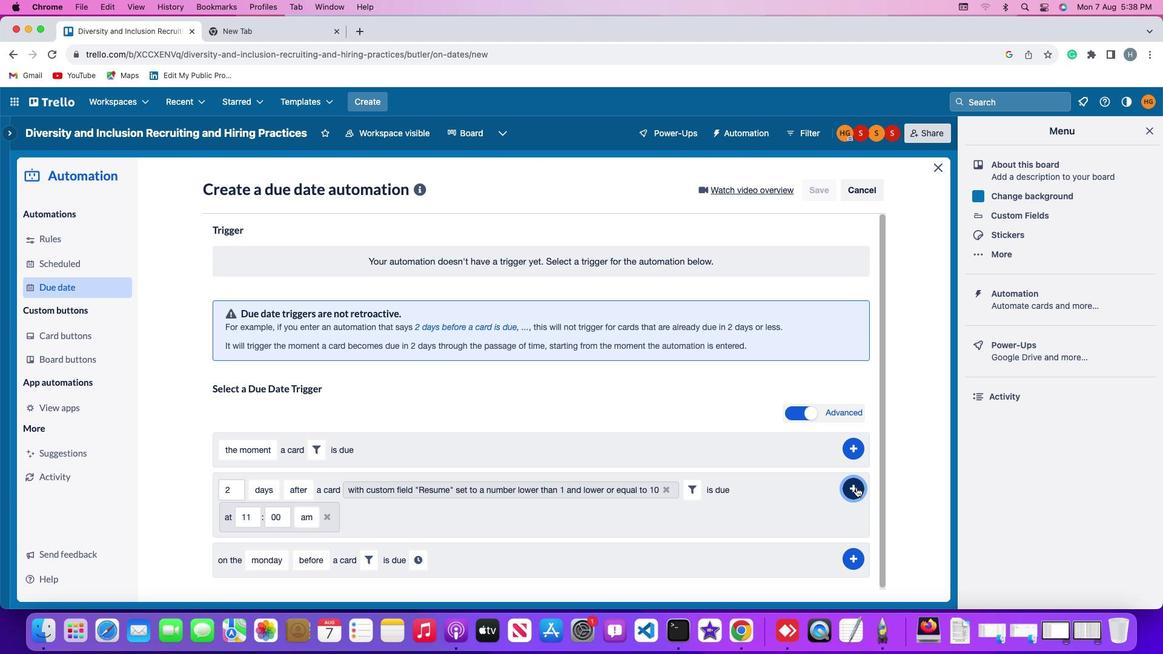 
Action: Mouse moved to (914, 437)
Screenshot: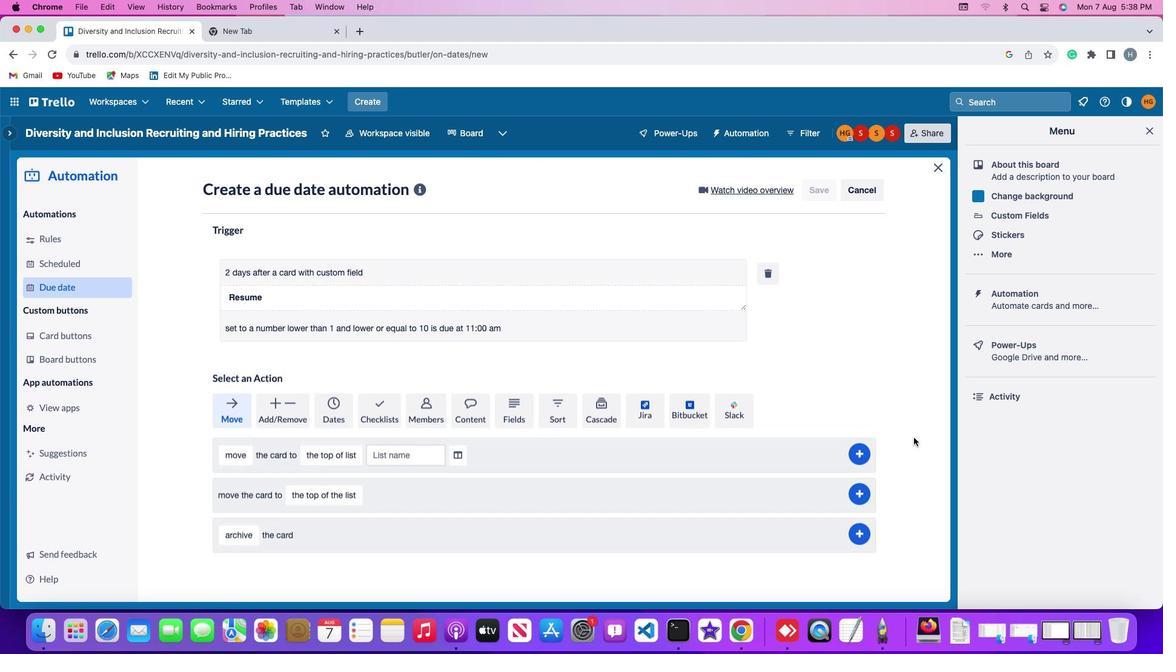 
